 Task: Navigate through the streets of Jackson Hole to reach Grand Teton National Park.
Action: Mouse moved to (211, 61)
Screenshot: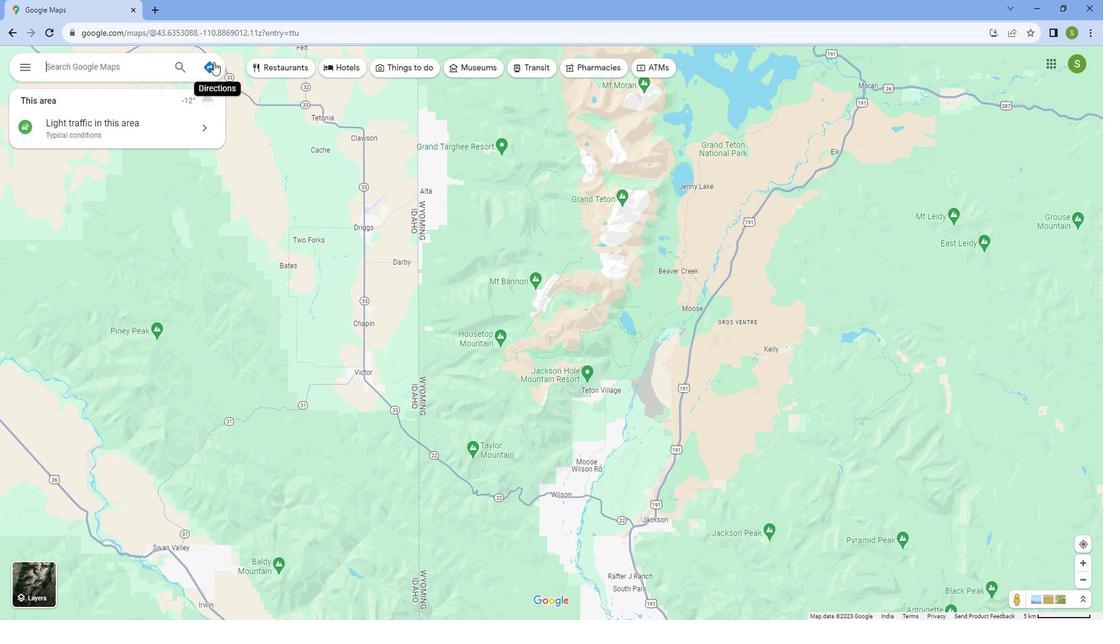 
Action: Mouse pressed left at (211, 61)
Screenshot: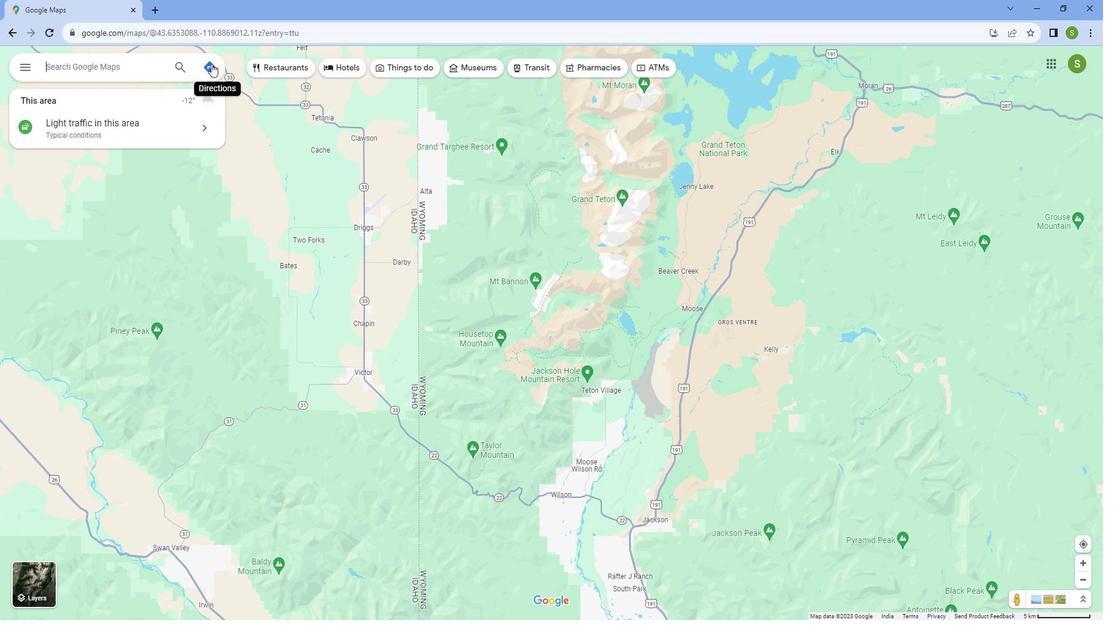 
Action: Mouse moved to (105, 89)
Screenshot: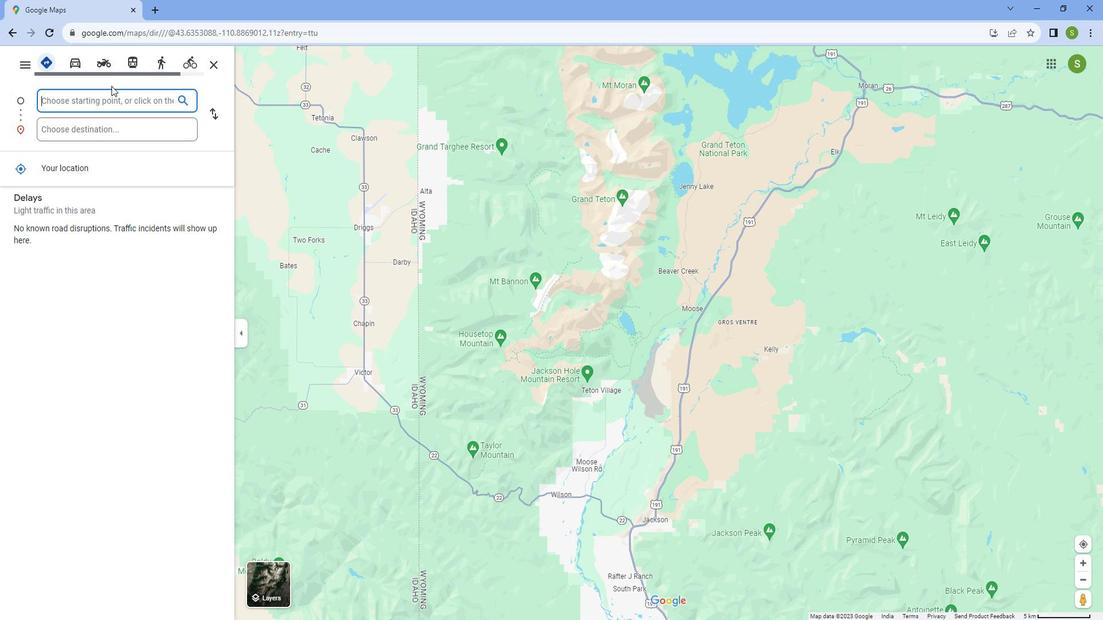 
Action: Mouse pressed left at (105, 89)
Screenshot: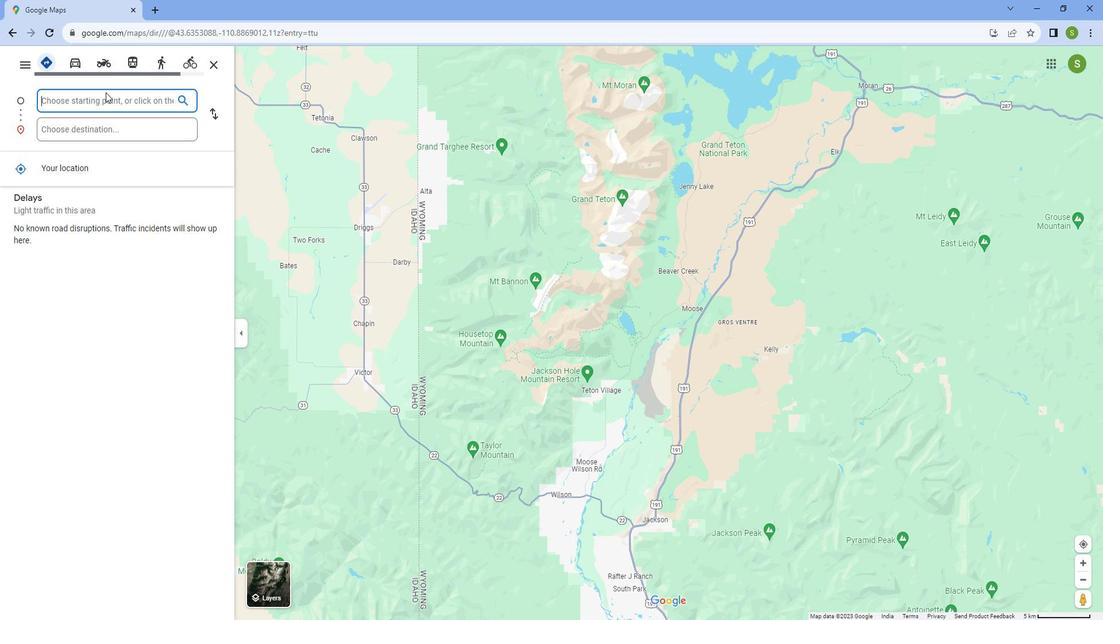 
Action: Mouse moved to (100, 90)
Screenshot: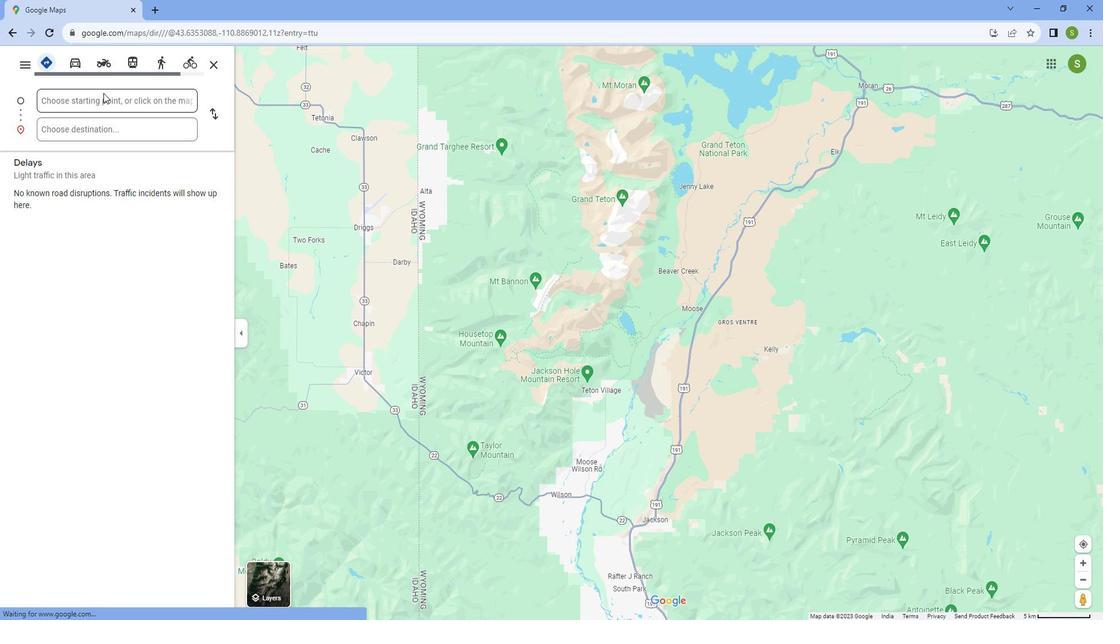 
Action: Key pressed <Key.caps_lock>J<Key.caps_lock>ackson<Key.space><Key.caps_lock>H<Key.caps_lock>ole
Screenshot: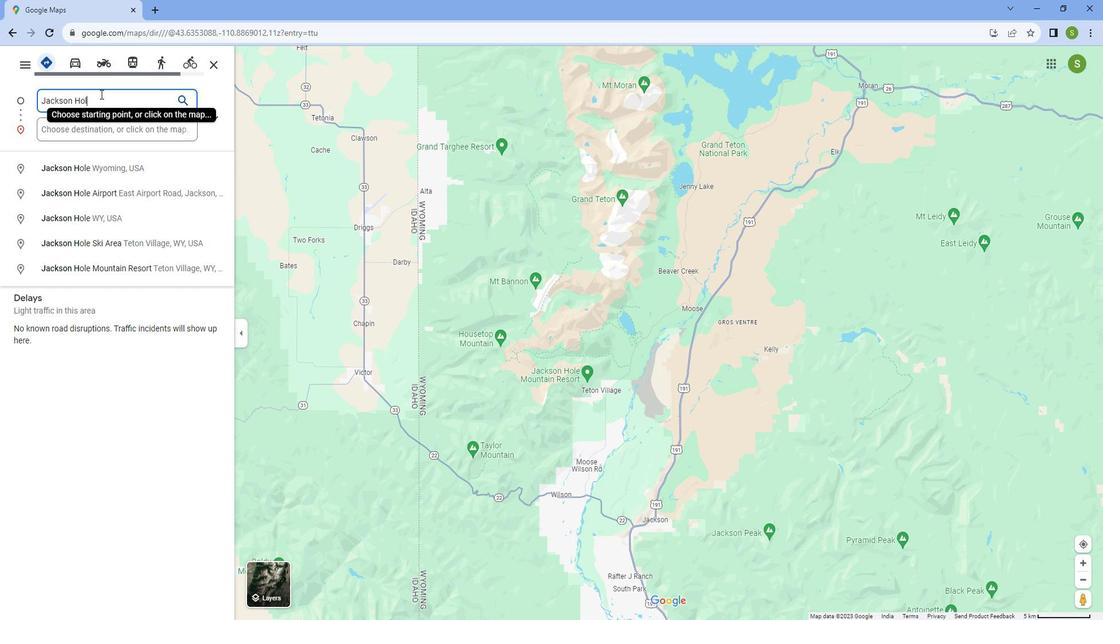 
Action: Mouse moved to (85, 159)
Screenshot: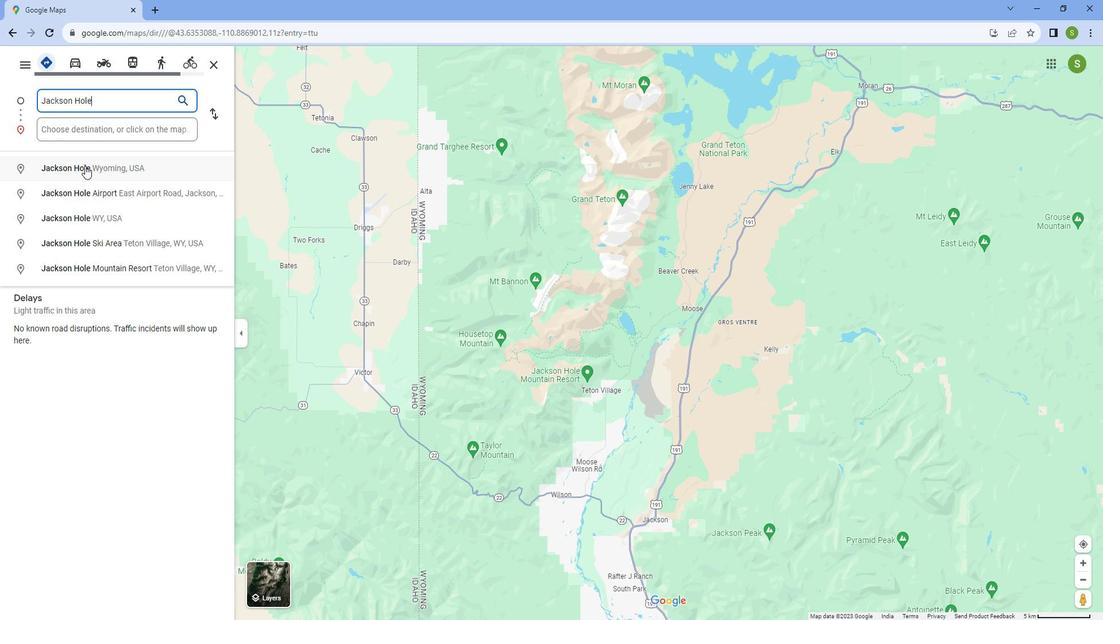 
Action: Mouse pressed left at (85, 159)
Screenshot: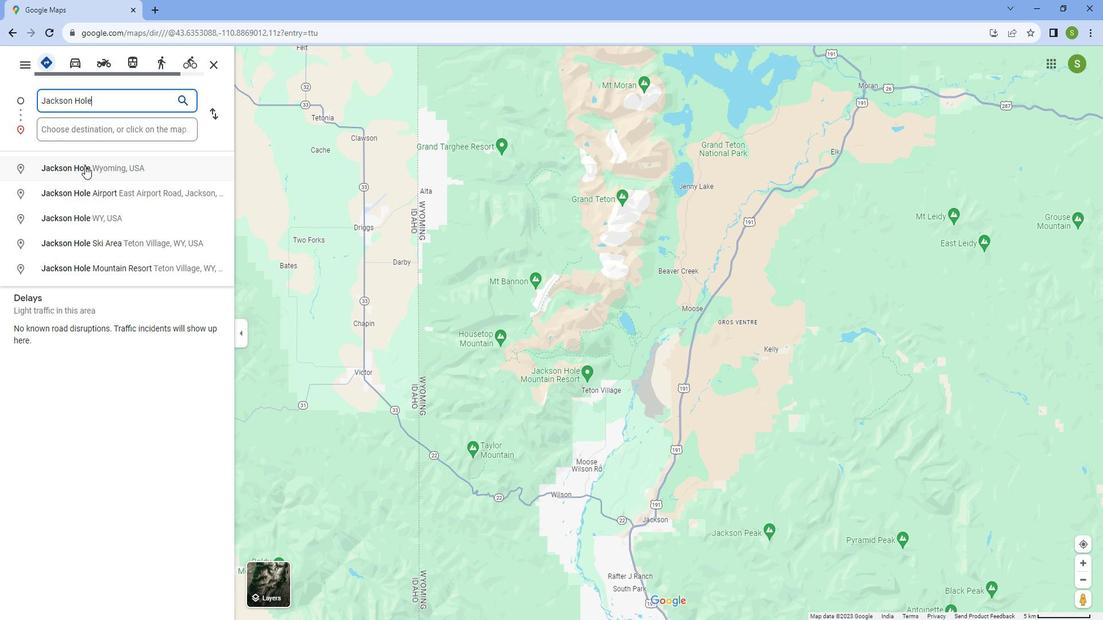 
Action: Mouse moved to (121, 129)
Screenshot: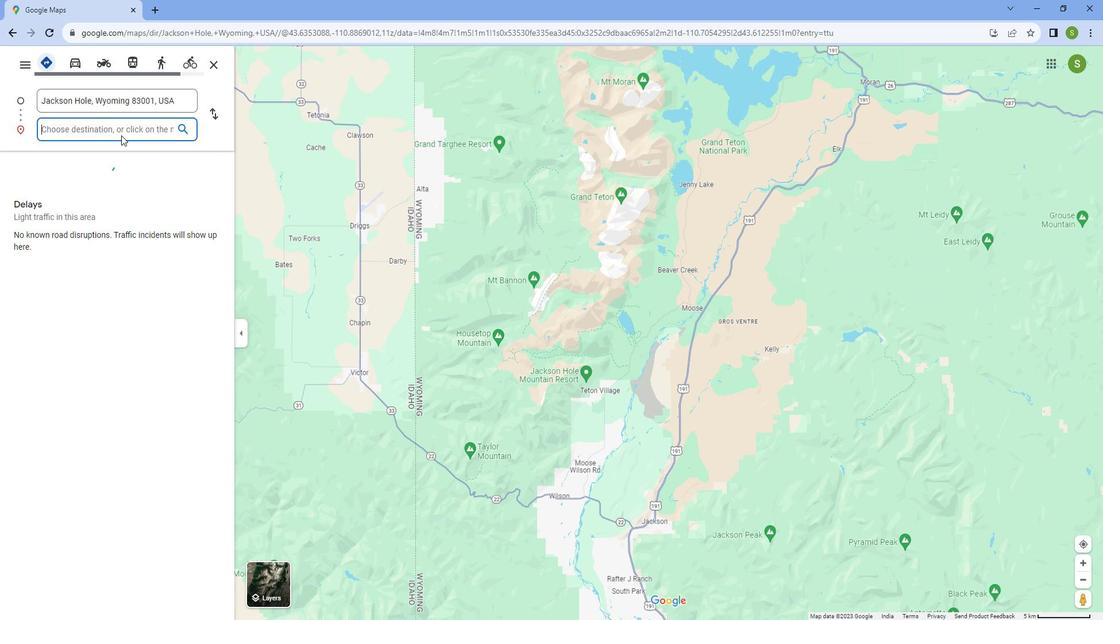
Action: Mouse pressed left at (121, 129)
Screenshot: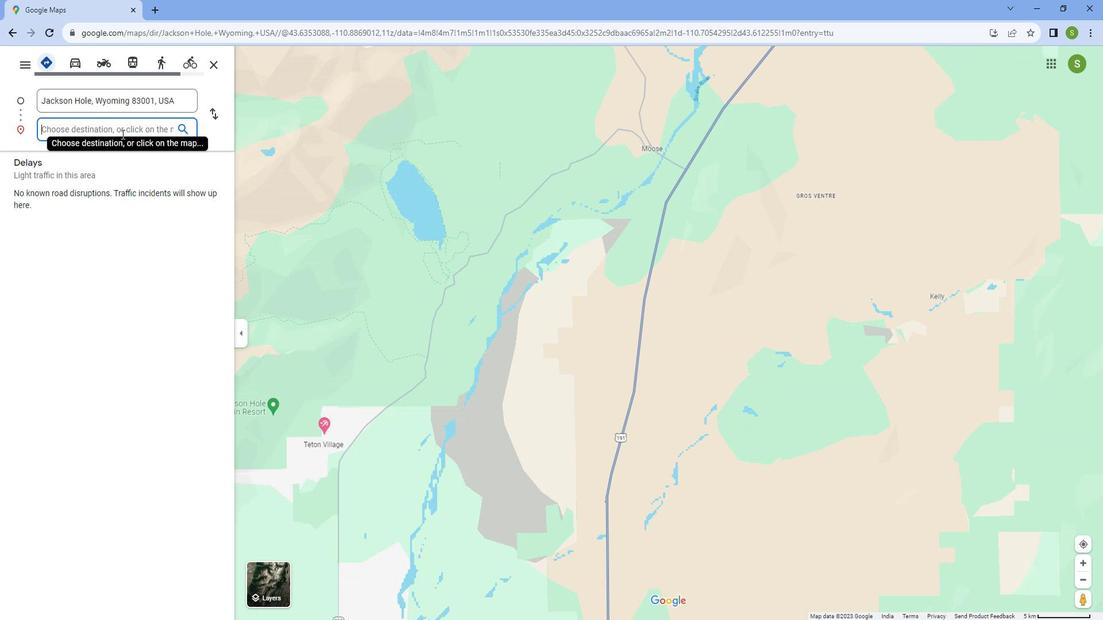 
Action: Key pressed <Key.caps_lock>G<Key.caps_lock>rand<Key.space><Key.caps_lock>T<Key.caps_lock>eton<Key.space><Key.caps_lock>N<Key.caps_lock>ational<Key.space><Key.caps_lock>P<Key.caps_lock>ark
Screenshot: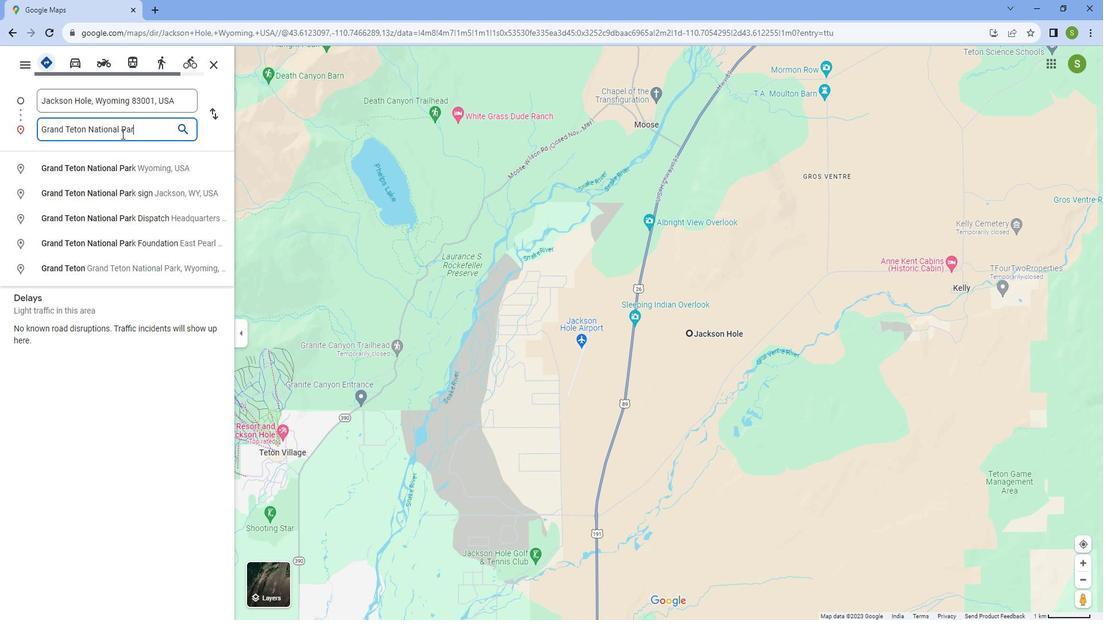 
Action: Mouse moved to (127, 161)
Screenshot: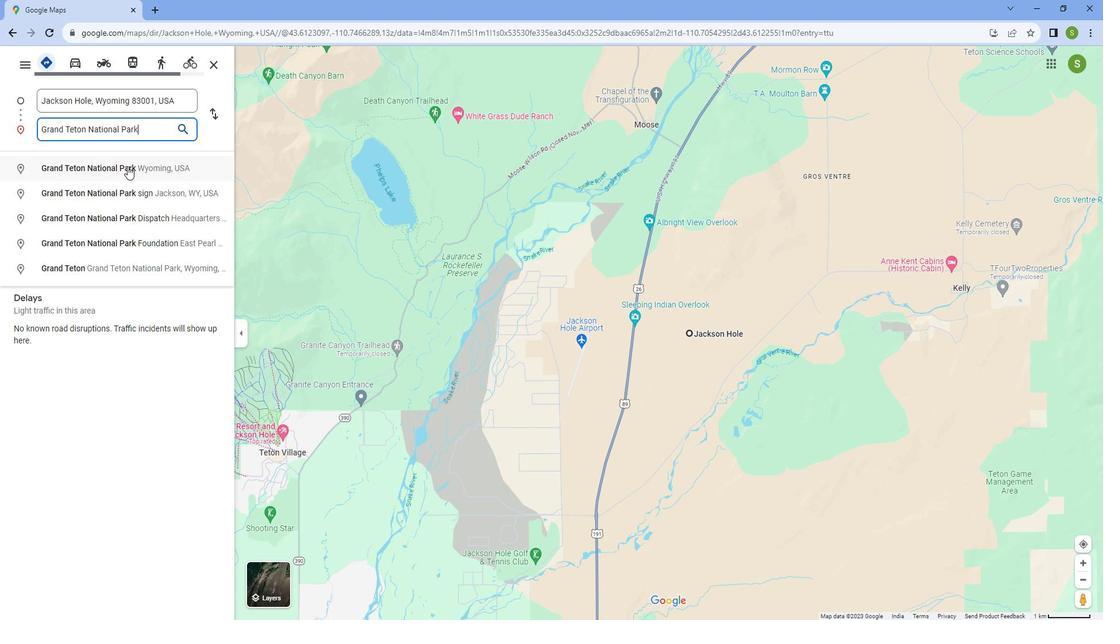 
Action: Mouse pressed left at (127, 161)
Screenshot: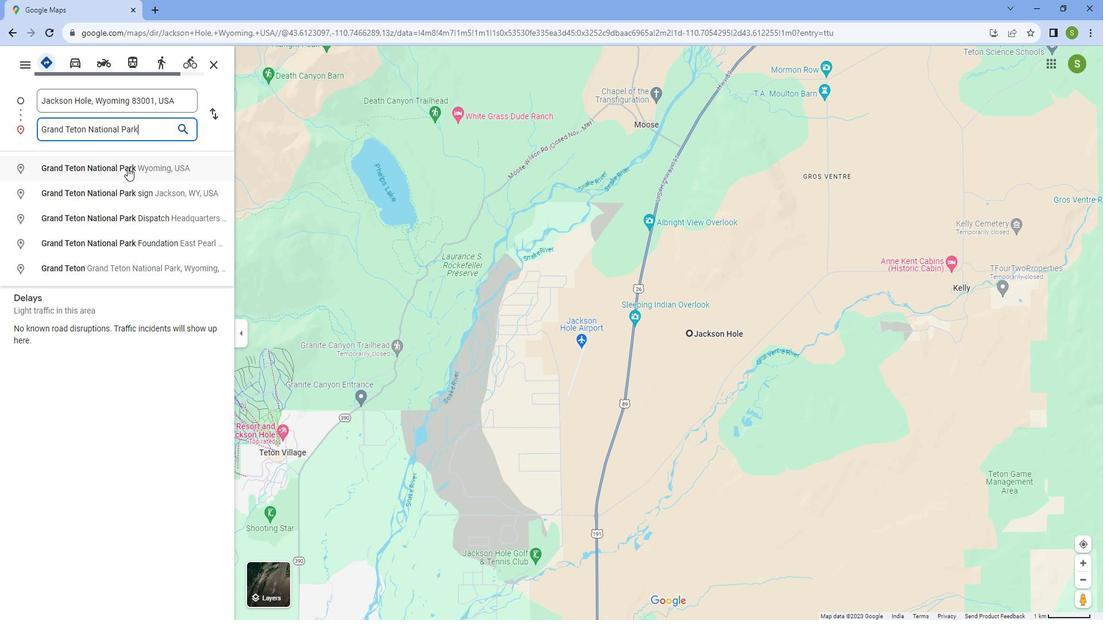 
Action: Mouse moved to (56, 298)
Screenshot: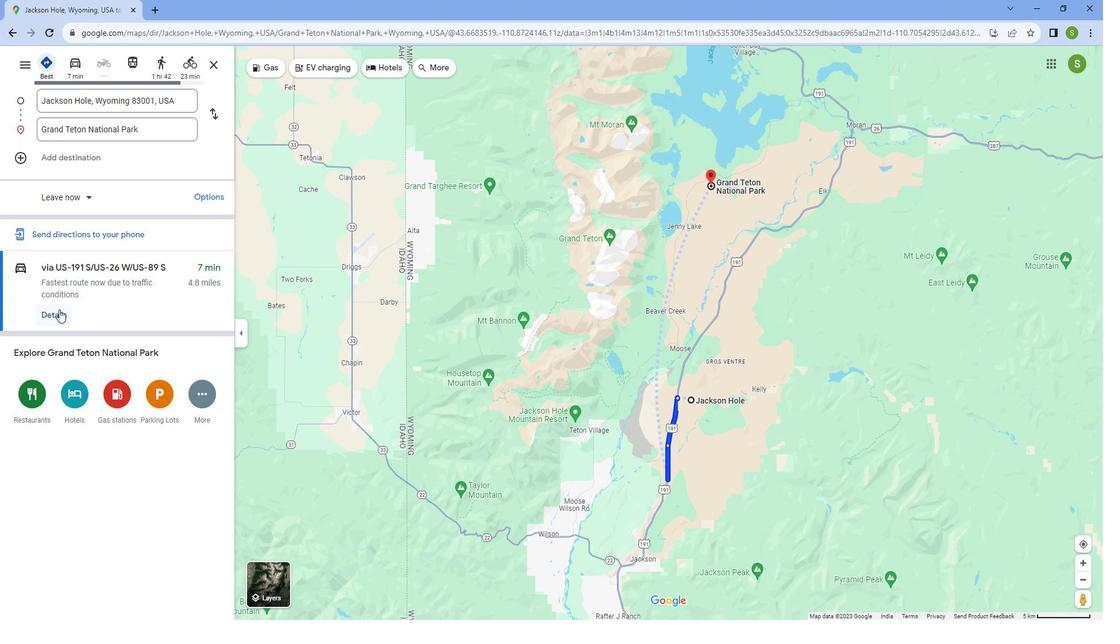 
Action: Mouse pressed left at (56, 298)
Screenshot: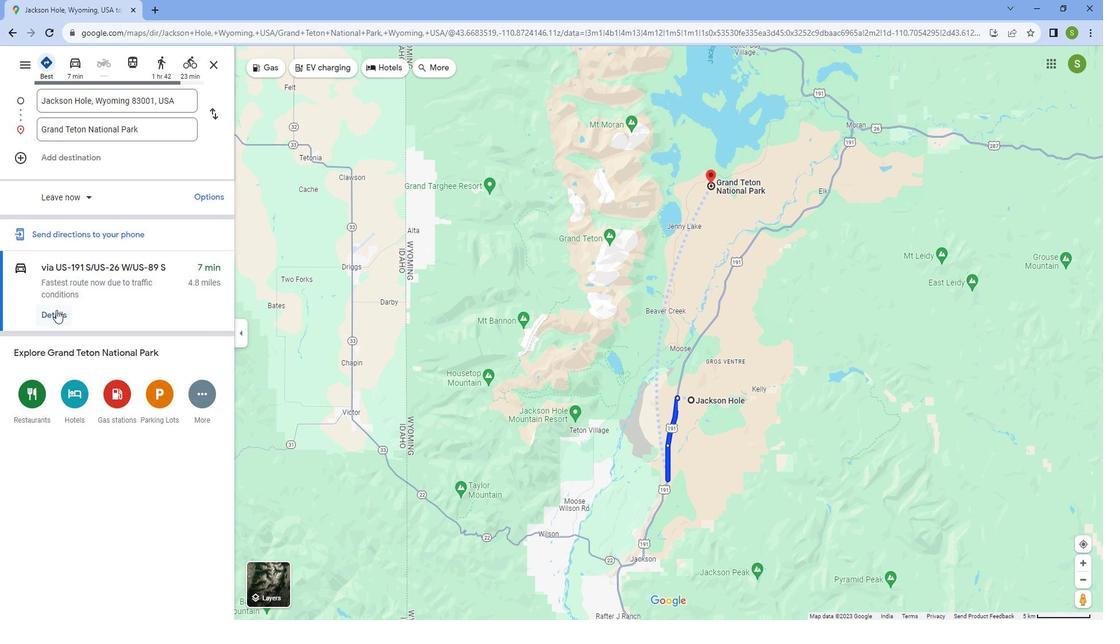 
Action: Mouse moved to (36, 130)
Screenshot: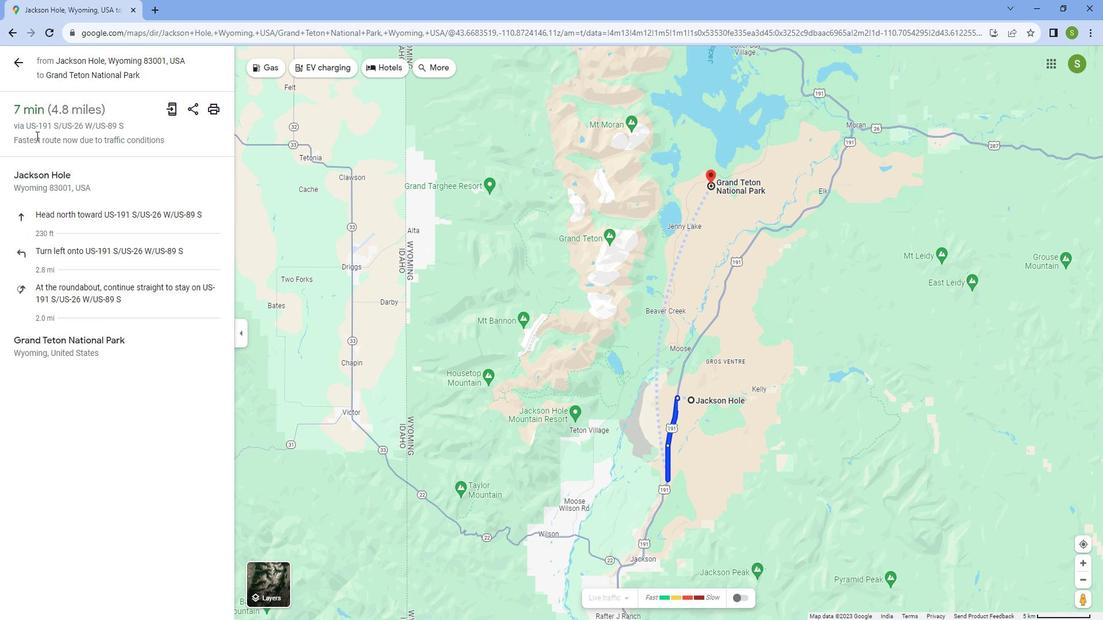 
Action: Mouse scrolled (36, 131) with delta (0, 0)
Screenshot: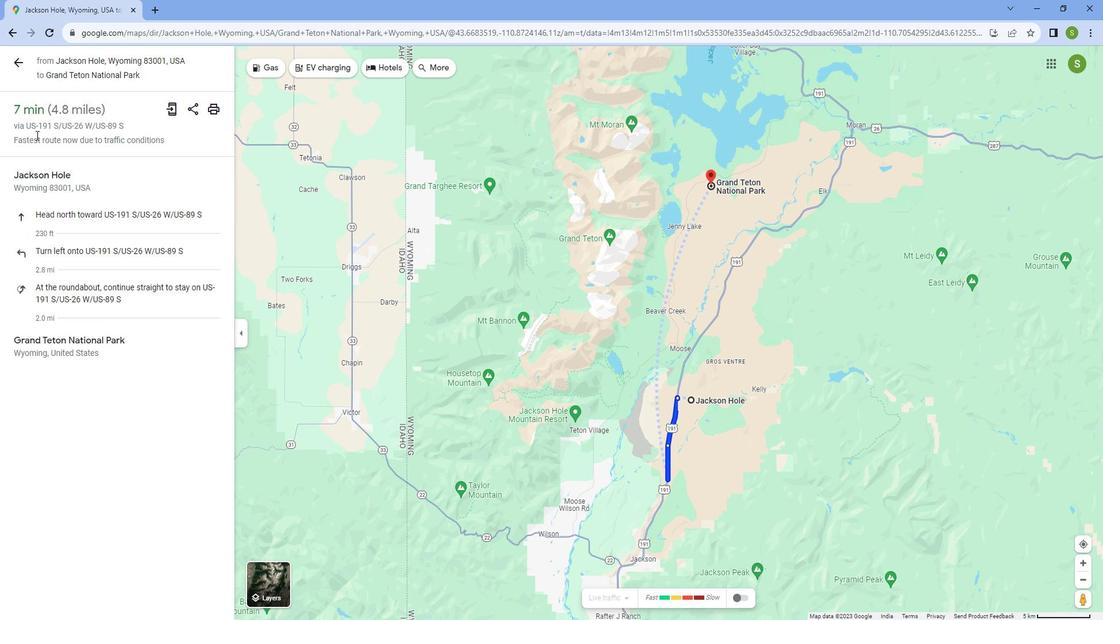
Action: Mouse scrolled (36, 131) with delta (0, 0)
Screenshot: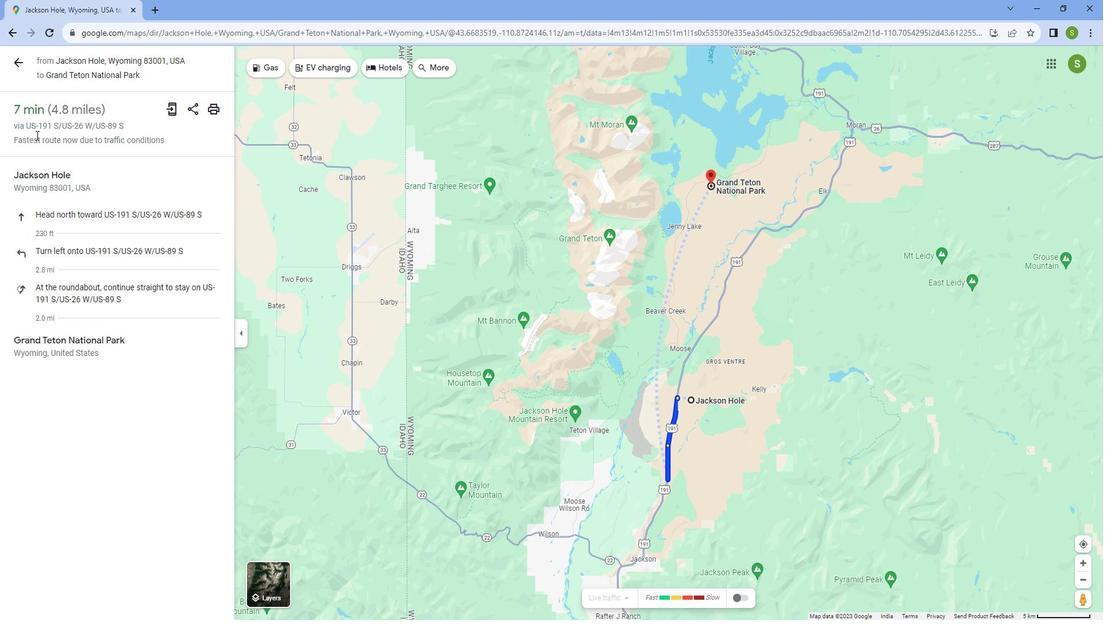 
Action: Mouse scrolled (36, 131) with delta (0, 0)
Screenshot: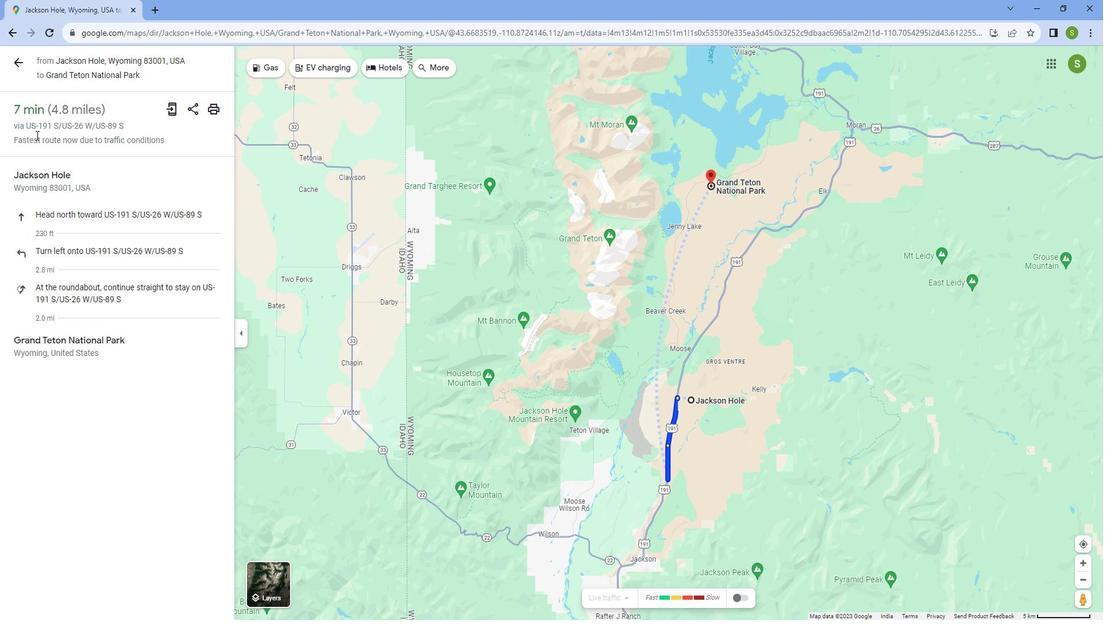 
Action: Mouse scrolled (36, 129) with delta (0, 0)
Screenshot: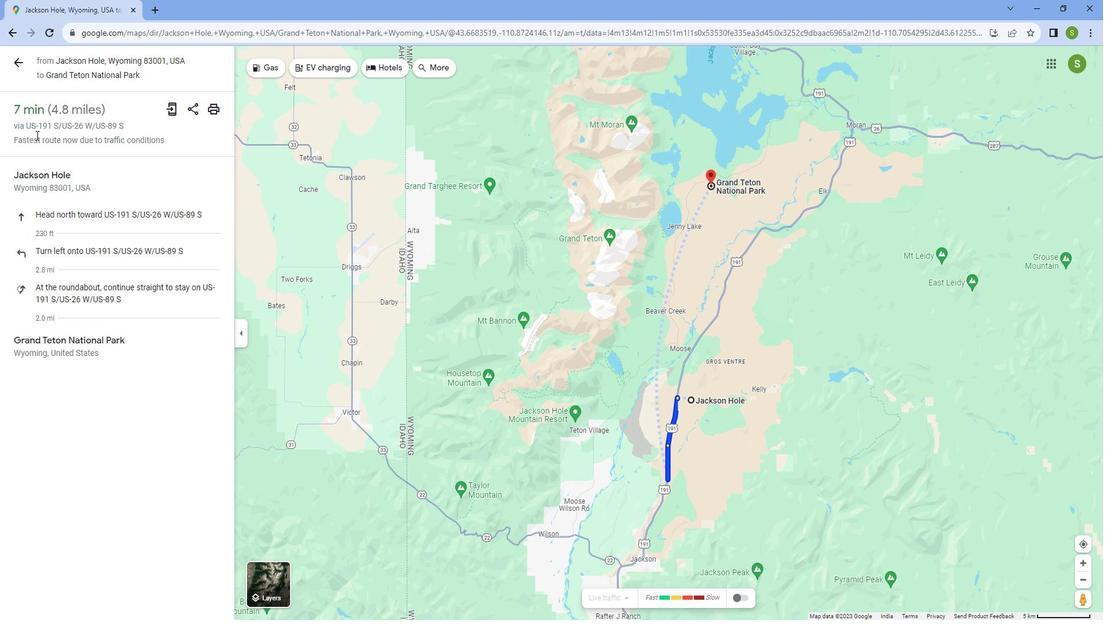 
Action: Mouse scrolled (36, 129) with delta (0, 0)
Screenshot: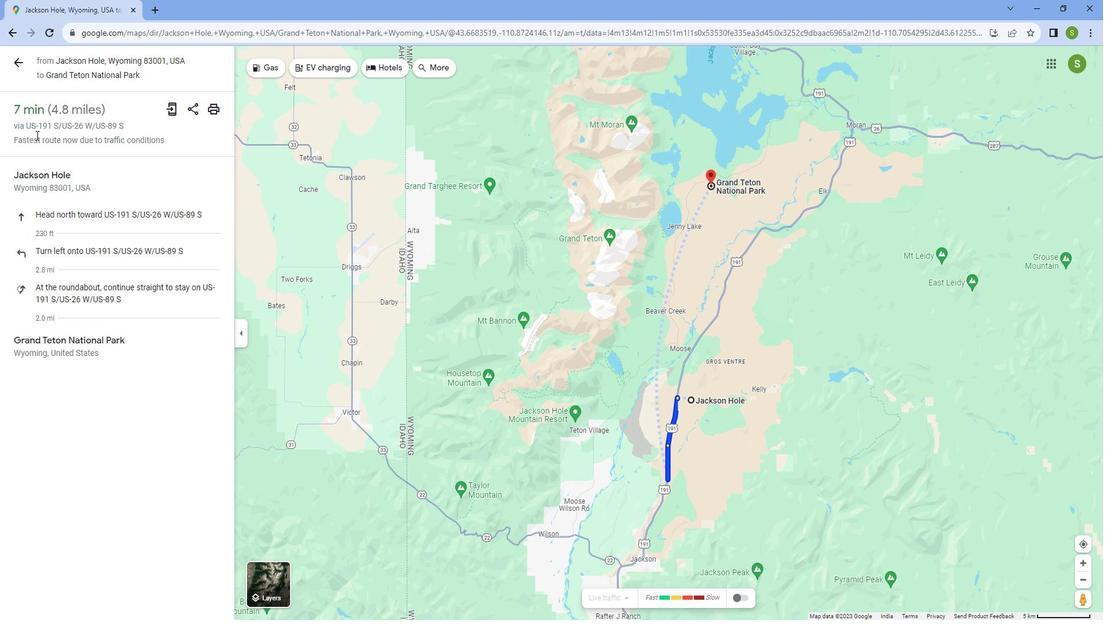 
Action: Mouse scrolled (36, 129) with delta (0, 0)
Screenshot: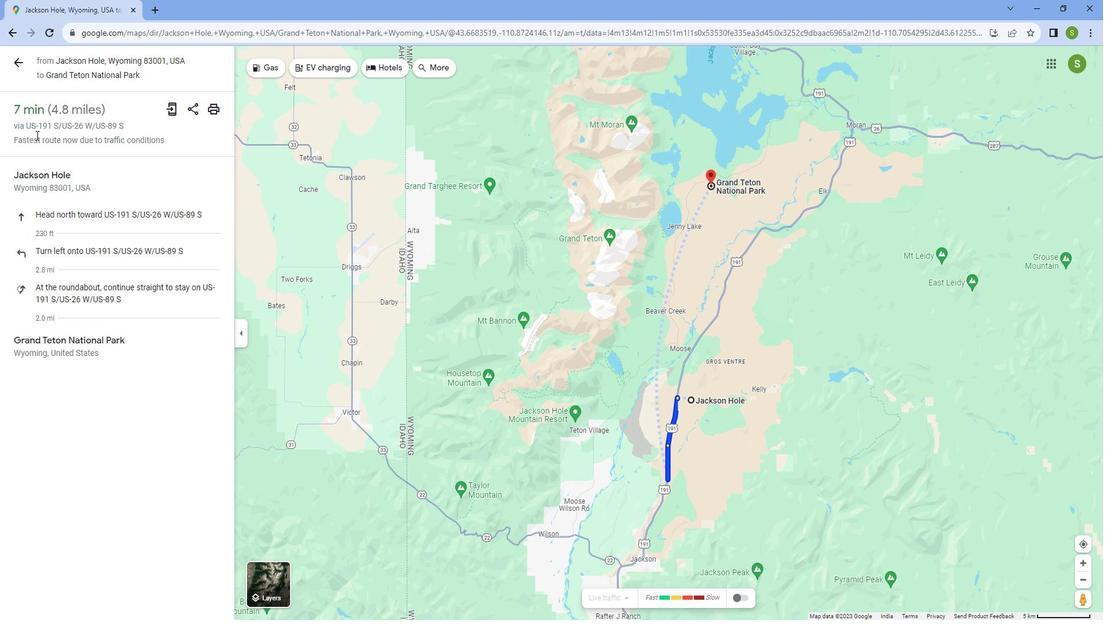 
Action: Mouse moved to (707, 484)
Screenshot: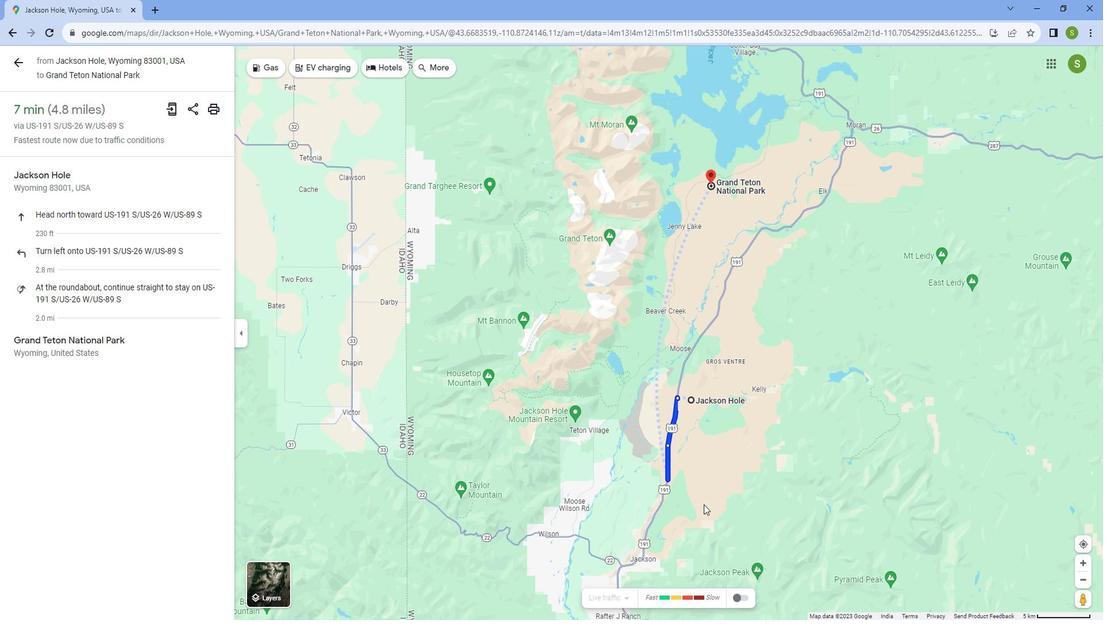 
Action: Mouse scrolled (707, 485) with delta (0, 0)
Screenshot: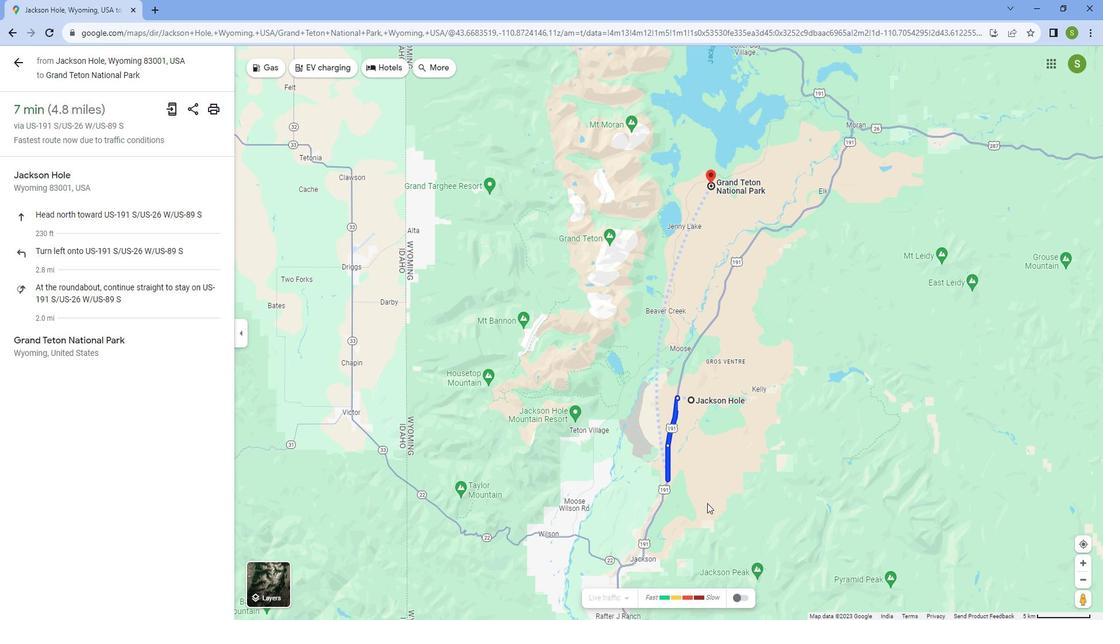 
Action: Mouse scrolled (707, 485) with delta (0, 0)
Screenshot: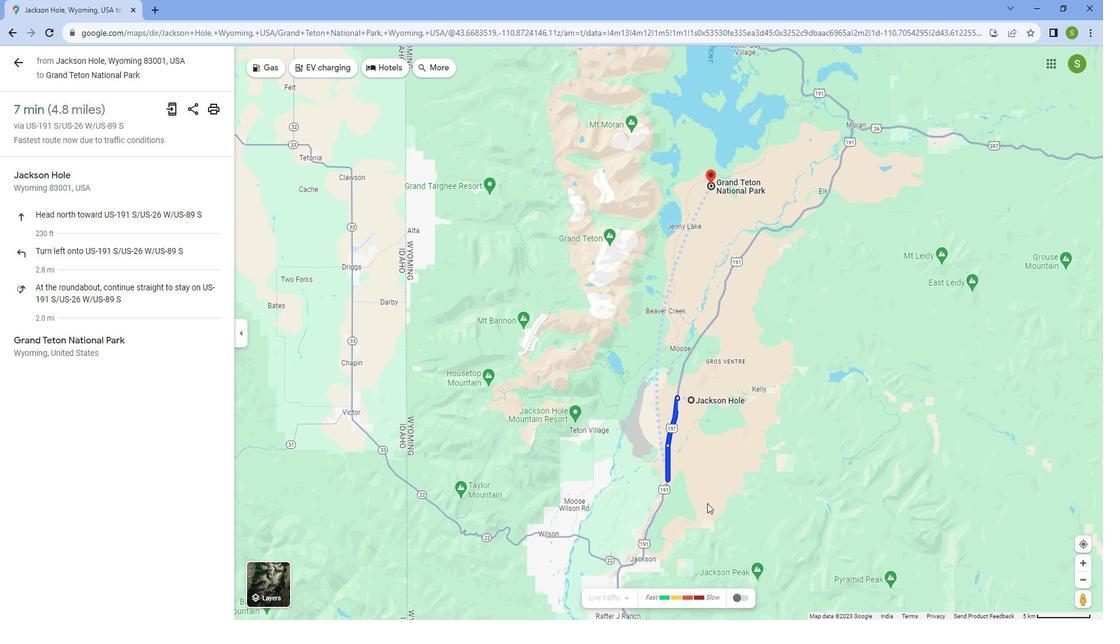 
Action: Mouse scrolled (707, 485) with delta (0, 0)
Screenshot: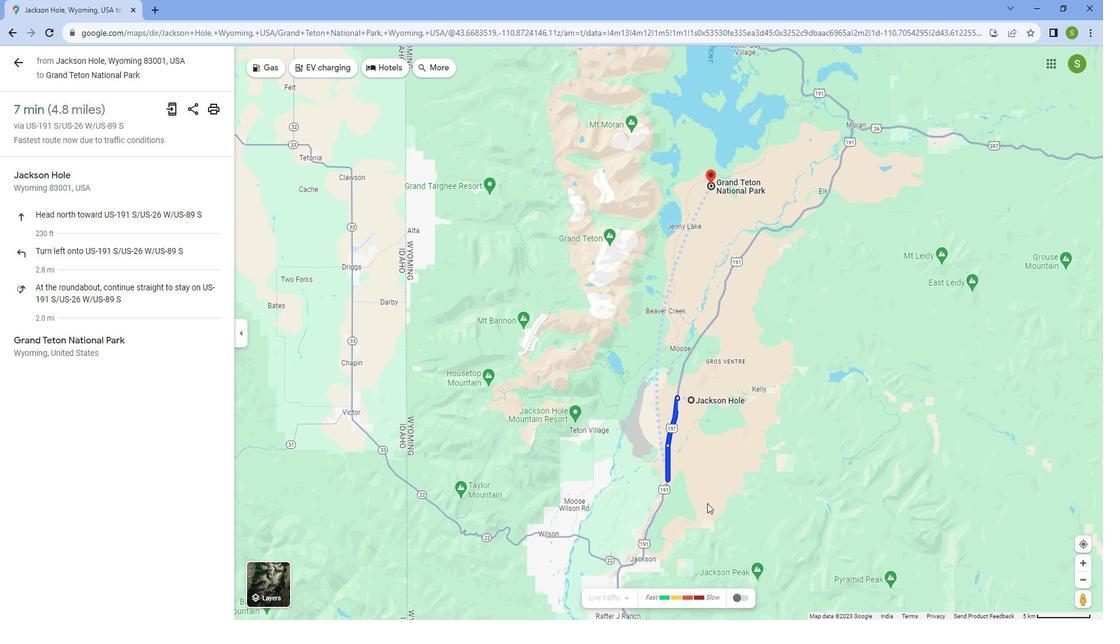
Action: Mouse scrolled (707, 485) with delta (0, 0)
Screenshot: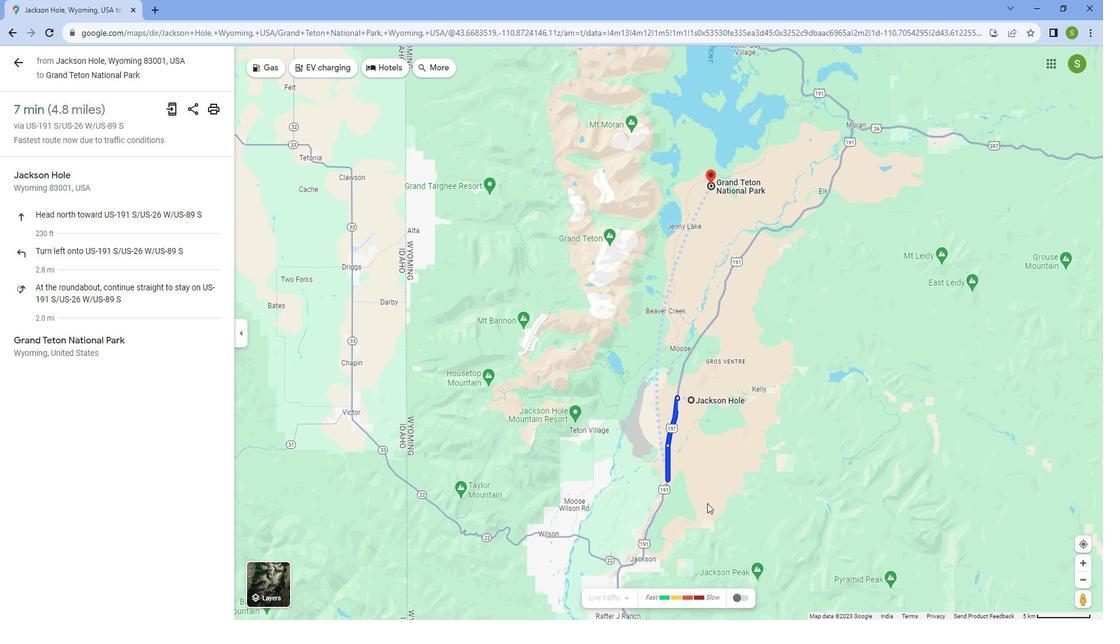 
Action: Mouse scrolled (707, 485) with delta (0, 0)
Screenshot: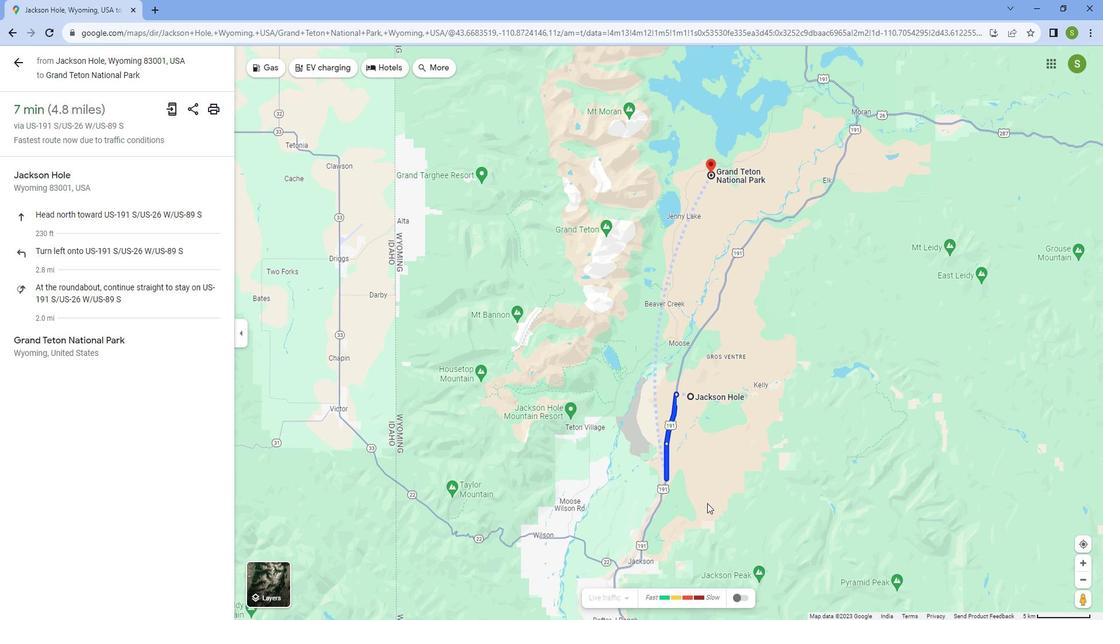 
Action: Mouse moved to (606, 451)
Screenshot: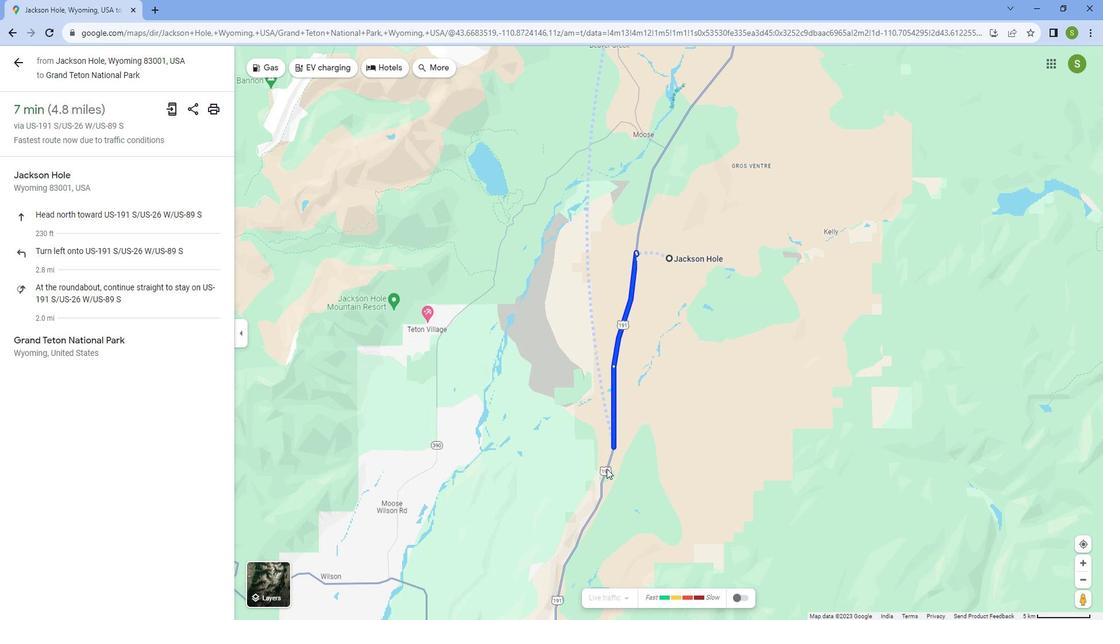 
Action: Mouse scrolled (606, 452) with delta (0, 0)
Screenshot: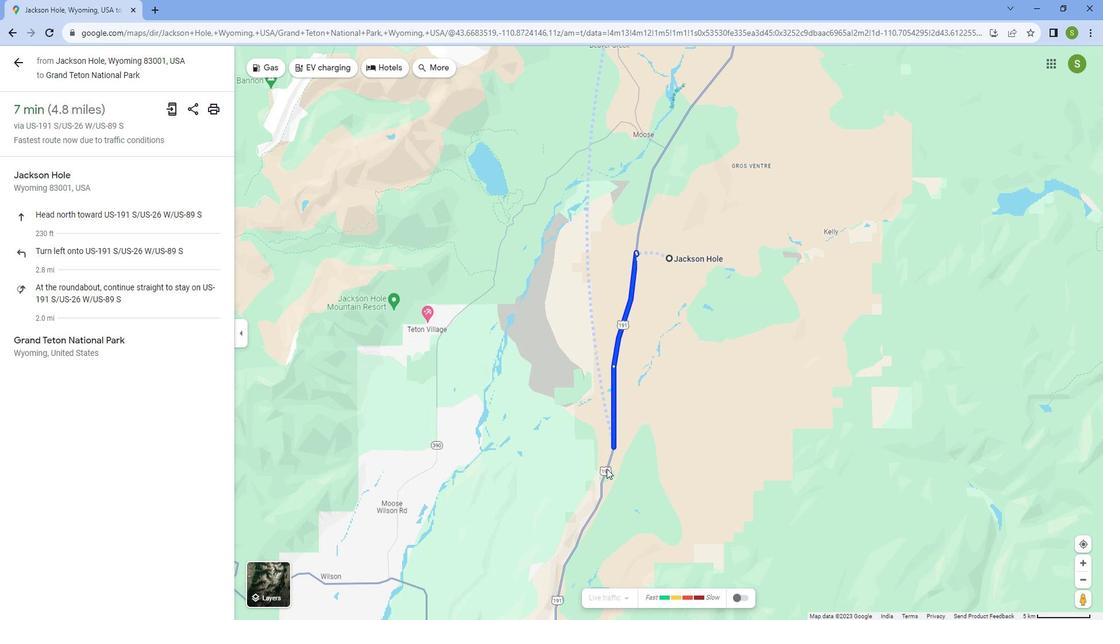 
Action: Mouse scrolled (606, 452) with delta (0, 0)
Screenshot: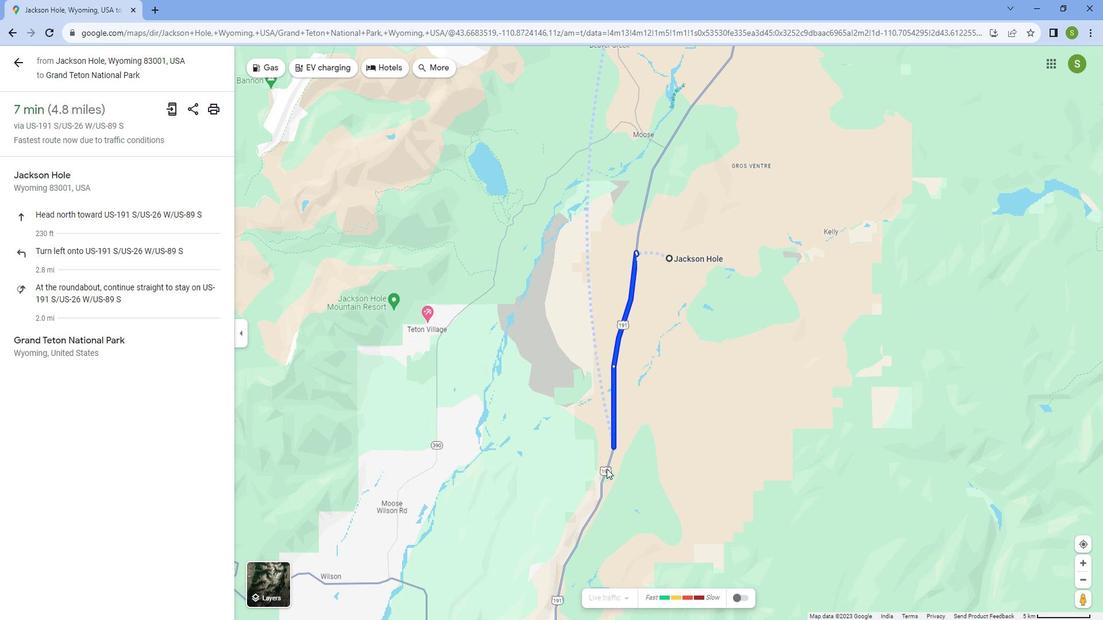 
Action: Mouse scrolled (606, 452) with delta (0, 0)
Screenshot: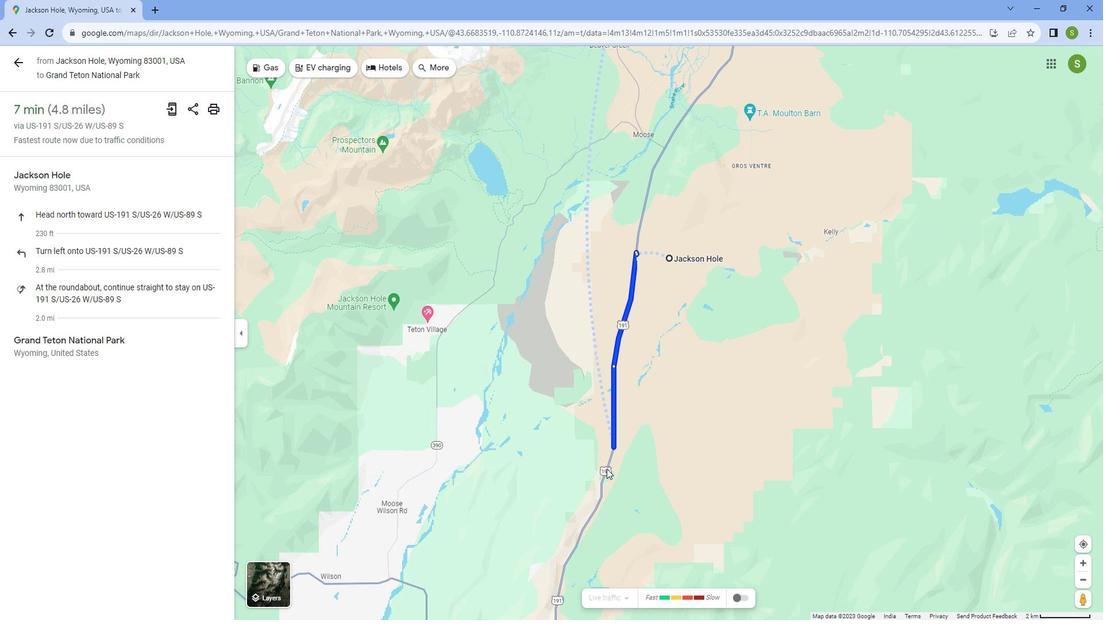 
Action: Mouse scrolled (606, 452) with delta (0, 0)
Screenshot: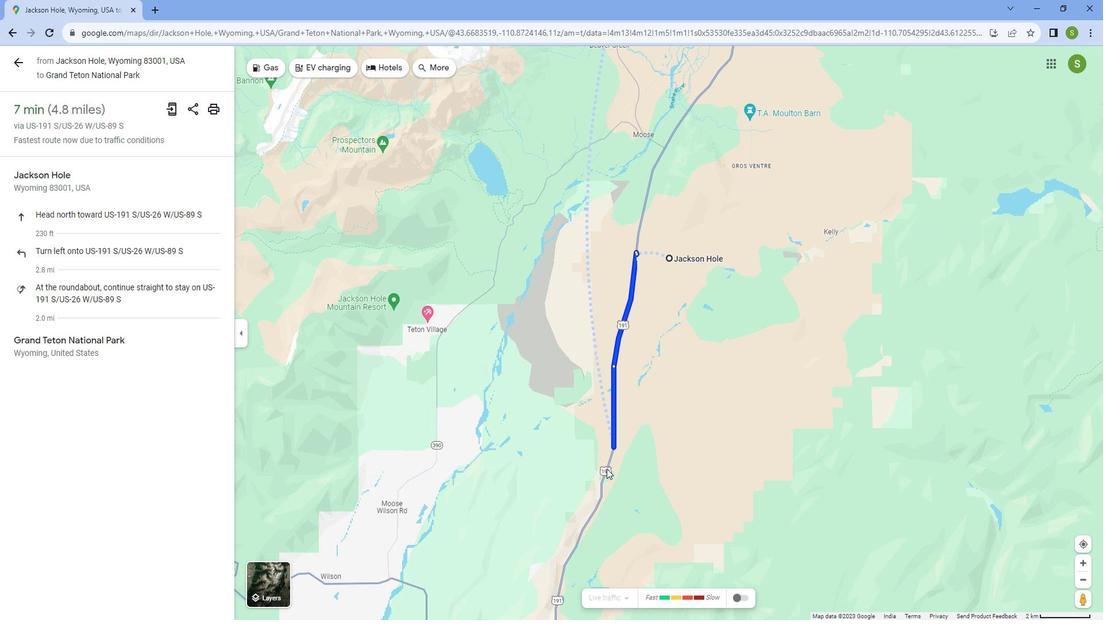 
Action: Mouse scrolled (606, 452) with delta (0, 0)
Screenshot: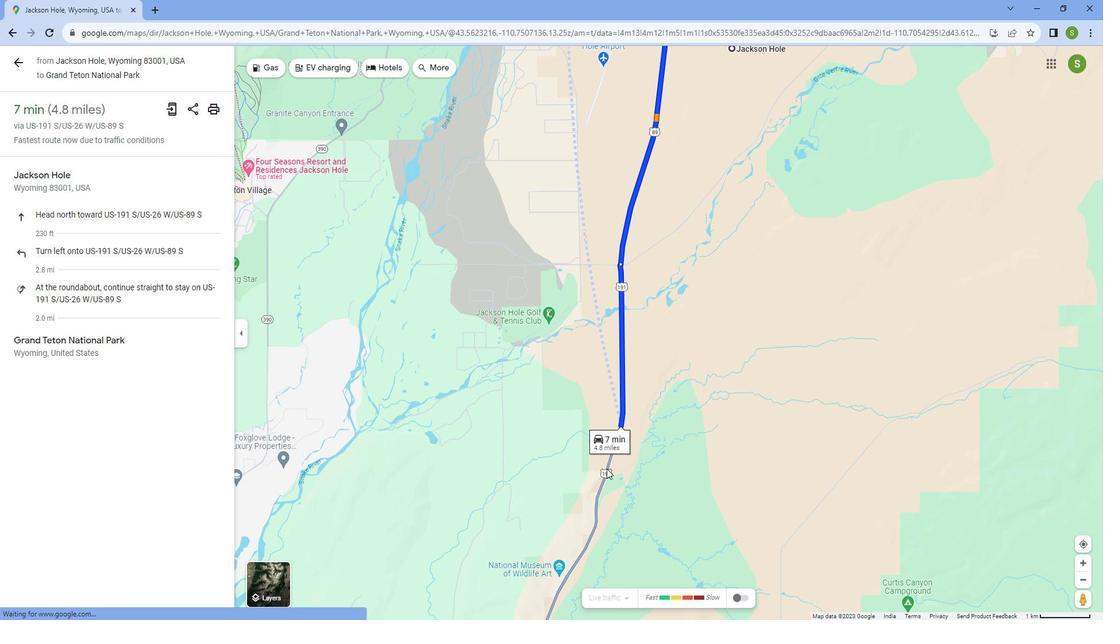 
Action: Mouse scrolled (606, 451) with delta (0, 0)
Screenshot: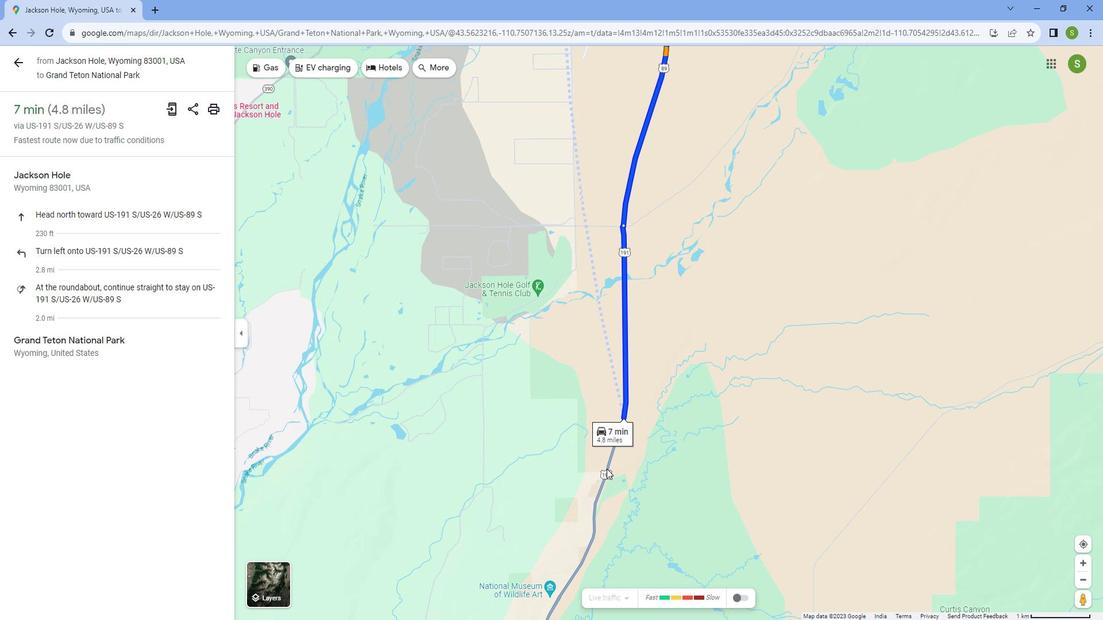
Action: Mouse scrolled (606, 451) with delta (0, 0)
Screenshot: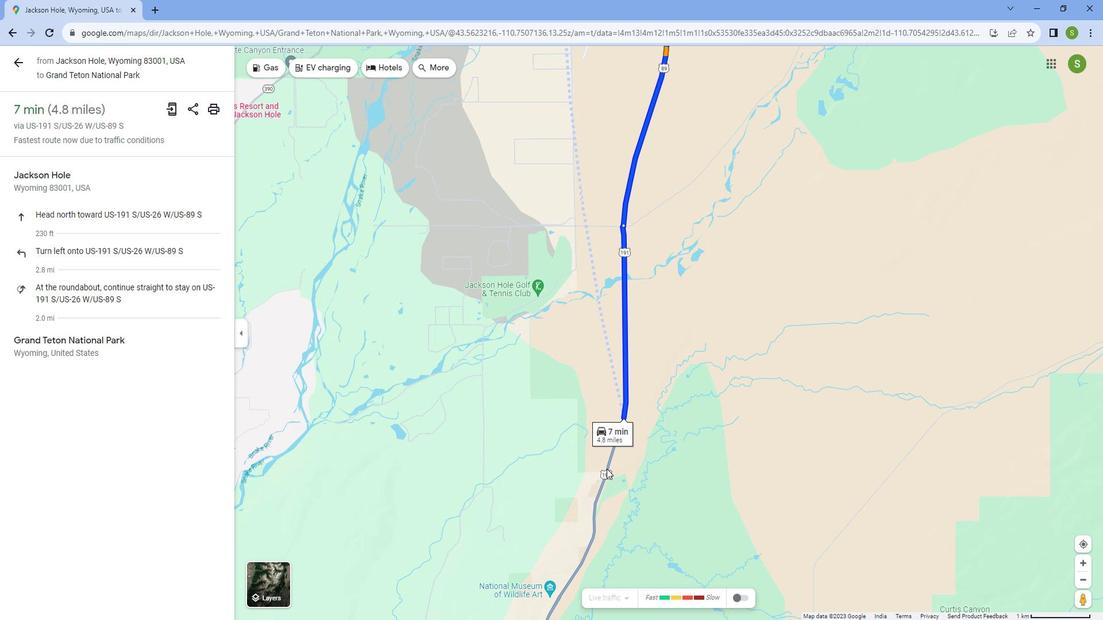 
Action: Mouse scrolled (606, 451) with delta (0, 0)
Screenshot: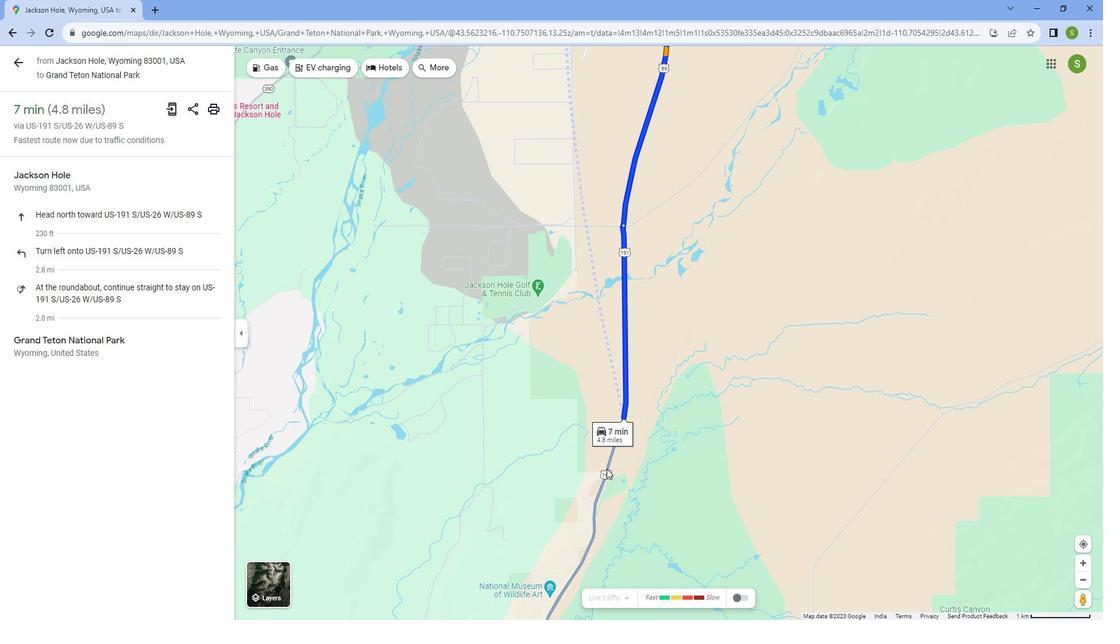 
Action: Mouse scrolled (606, 451) with delta (0, 0)
Screenshot: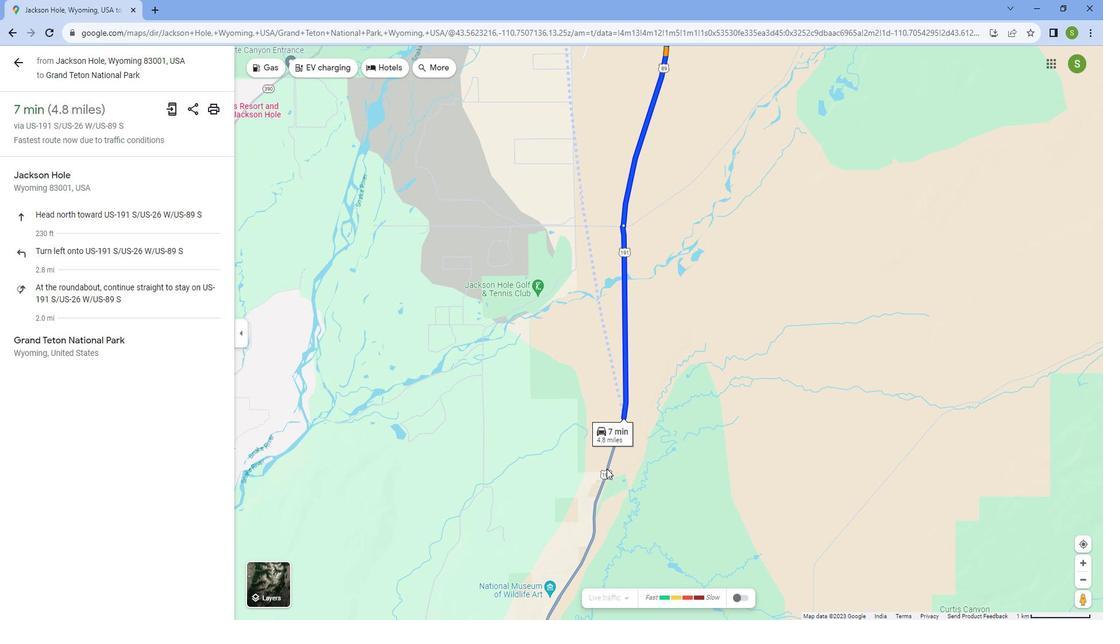 
Action: Mouse scrolled (606, 451) with delta (0, 0)
Screenshot: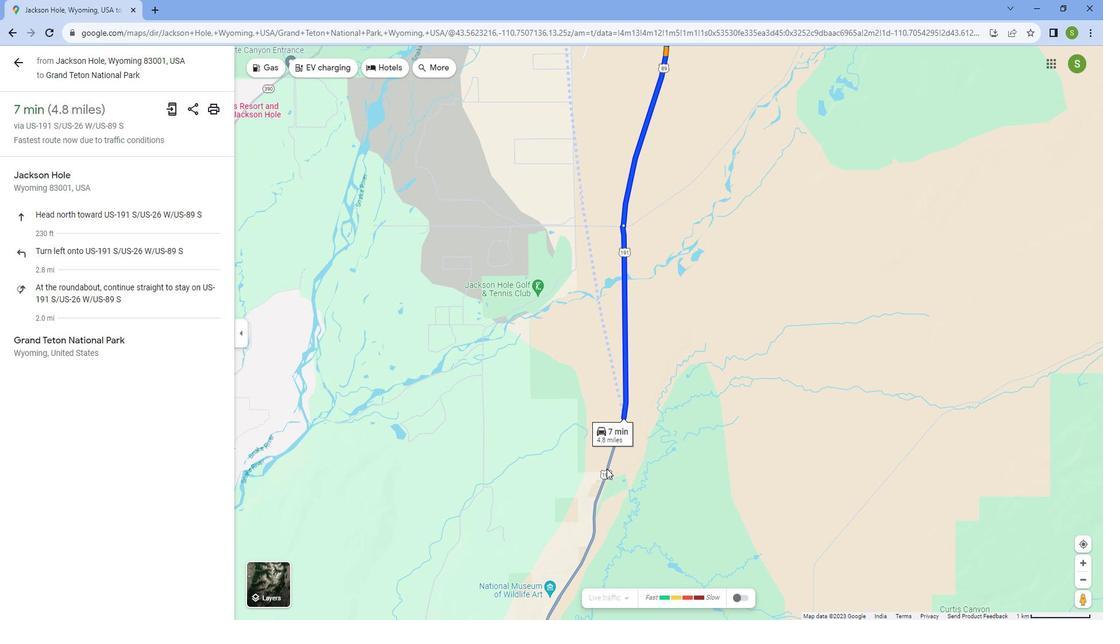 
Action: Mouse scrolled (606, 451) with delta (0, 0)
Screenshot: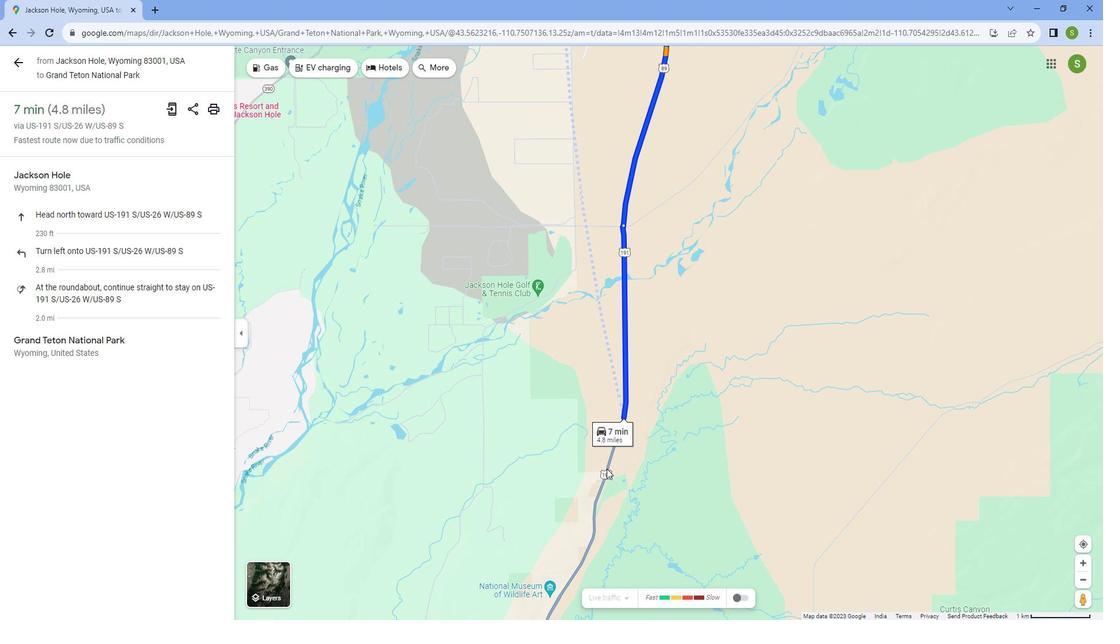 
Action: Mouse moved to (652, 166)
Screenshot: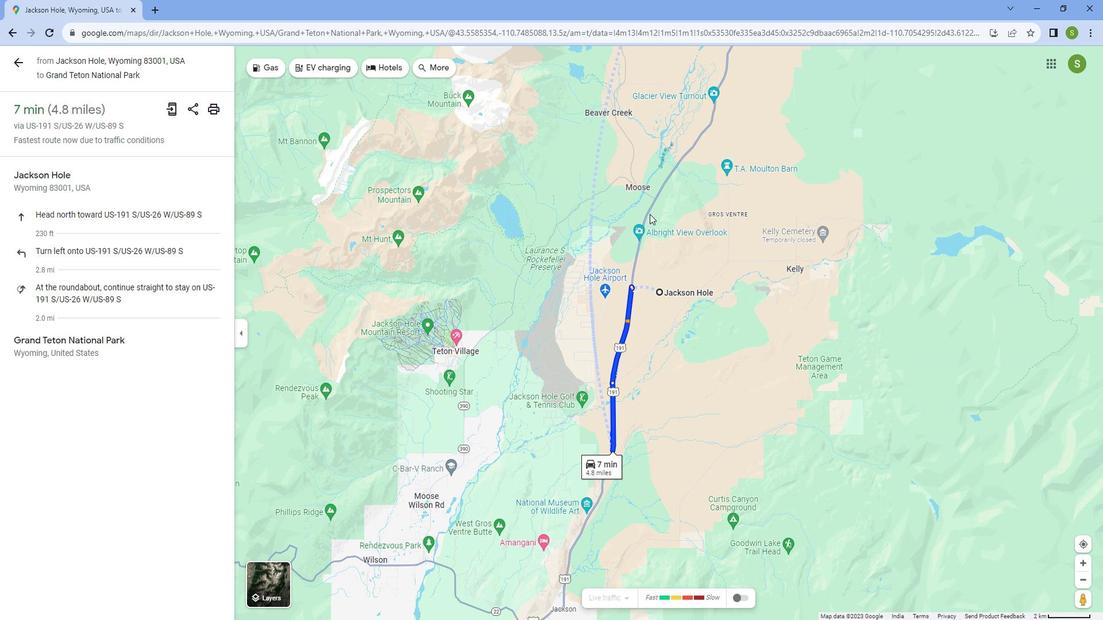 
Action: Mouse scrolled (652, 167) with delta (0, 0)
Screenshot: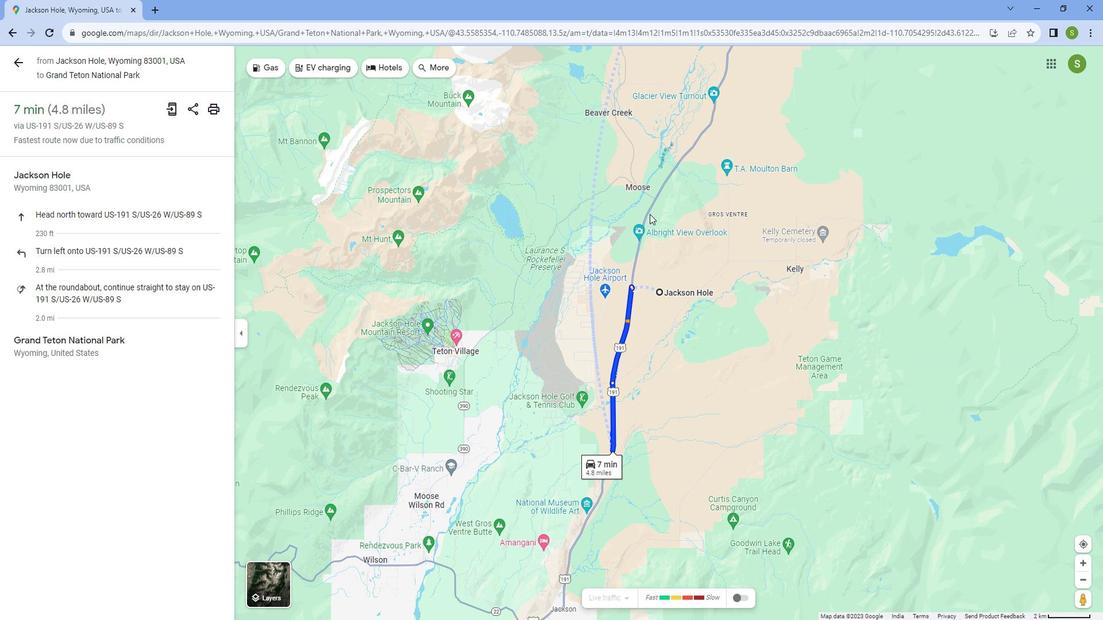 
Action: Mouse moved to (652, 165)
Screenshot: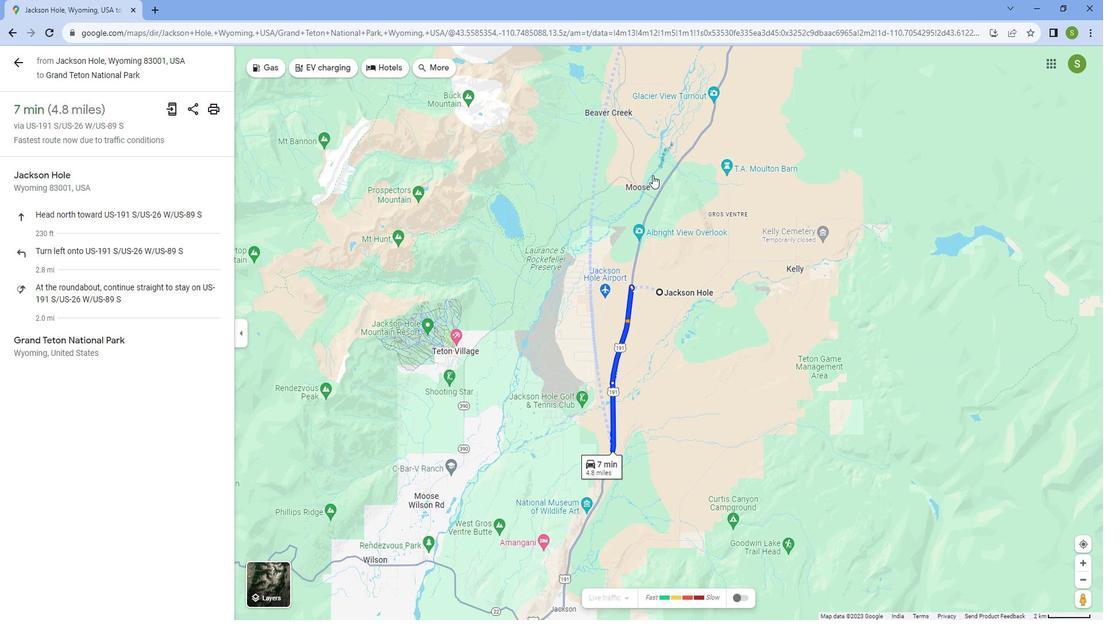 
Action: Mouse scrolled (652, 166) with delta (0, 0)
Screenshot: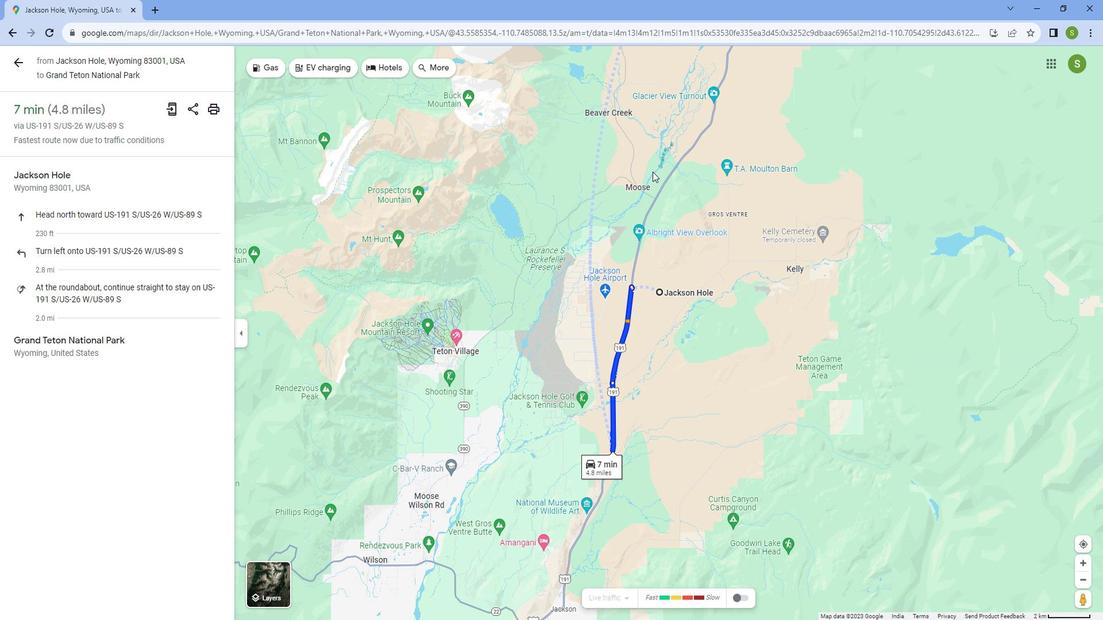 
Action: Mouse scrolled (652, 166) with delta (0, 0)
Screenshot: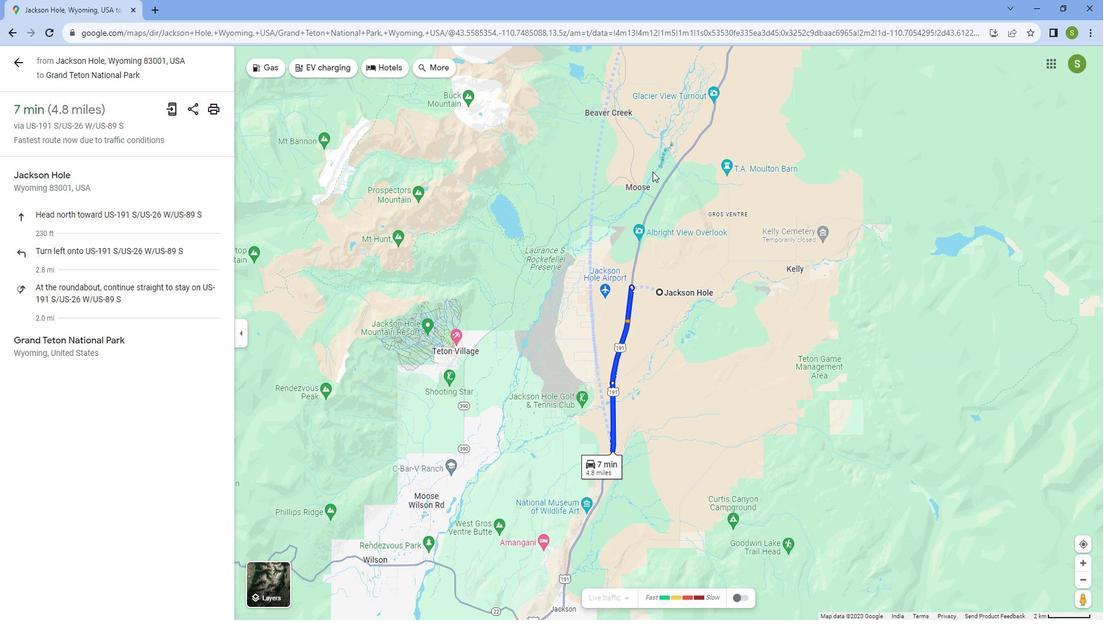 
Action: Mouse scrolled (652, 166) with delta (0, 0)
Screenshot: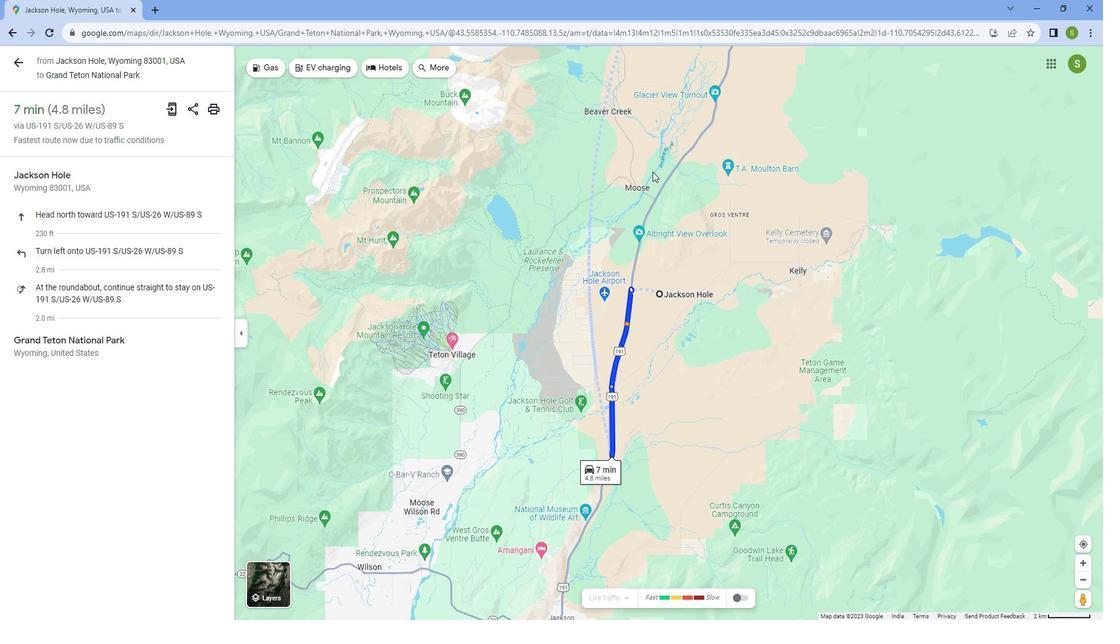 
Action: Mouse moved to (652, 165)
Screenshot: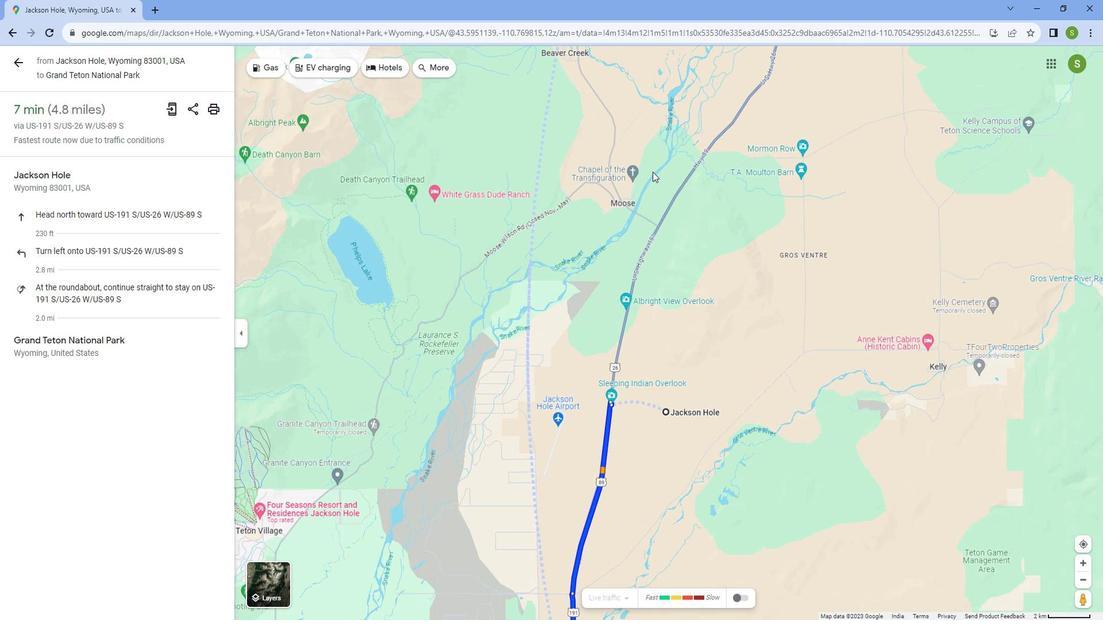 
Action: Mouse scrolled (652, 164) with delta (0, 0)
Screenshot: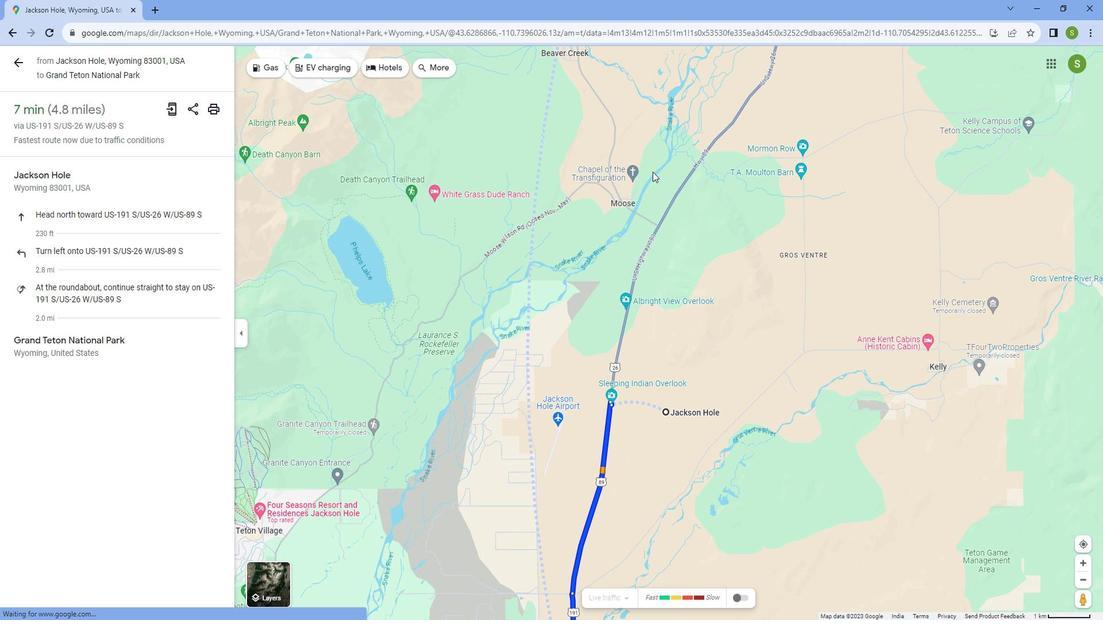 
Action: Mouse scrolled (652, 164) with delta (0, 0)
Screenshot: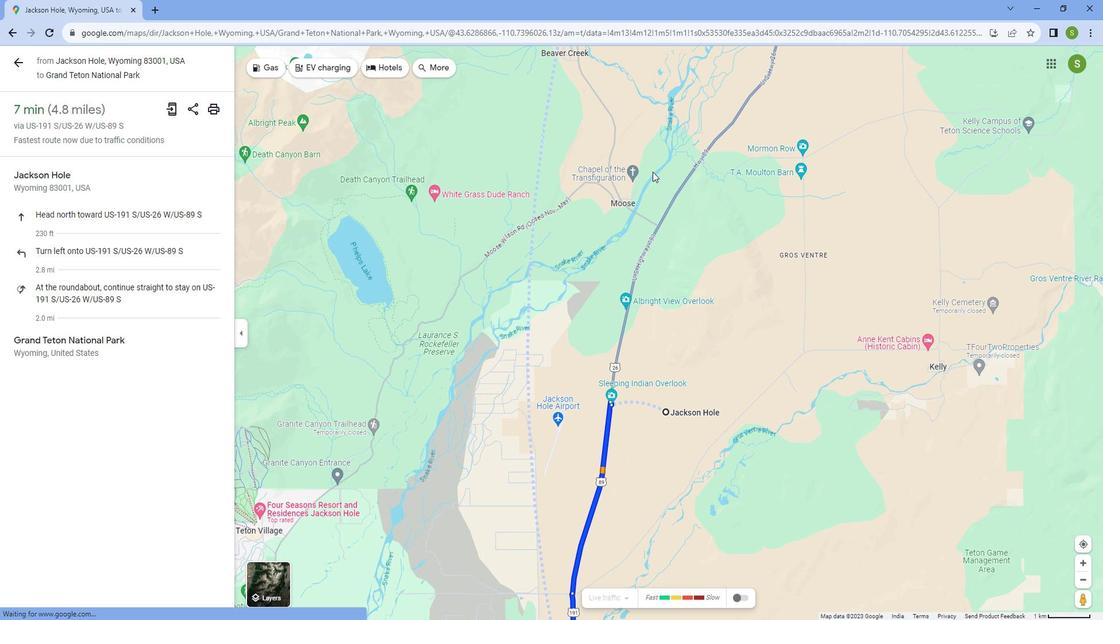 
Action: Mouse scrolled (652, 164) with delta (0, 0)
Screenshot: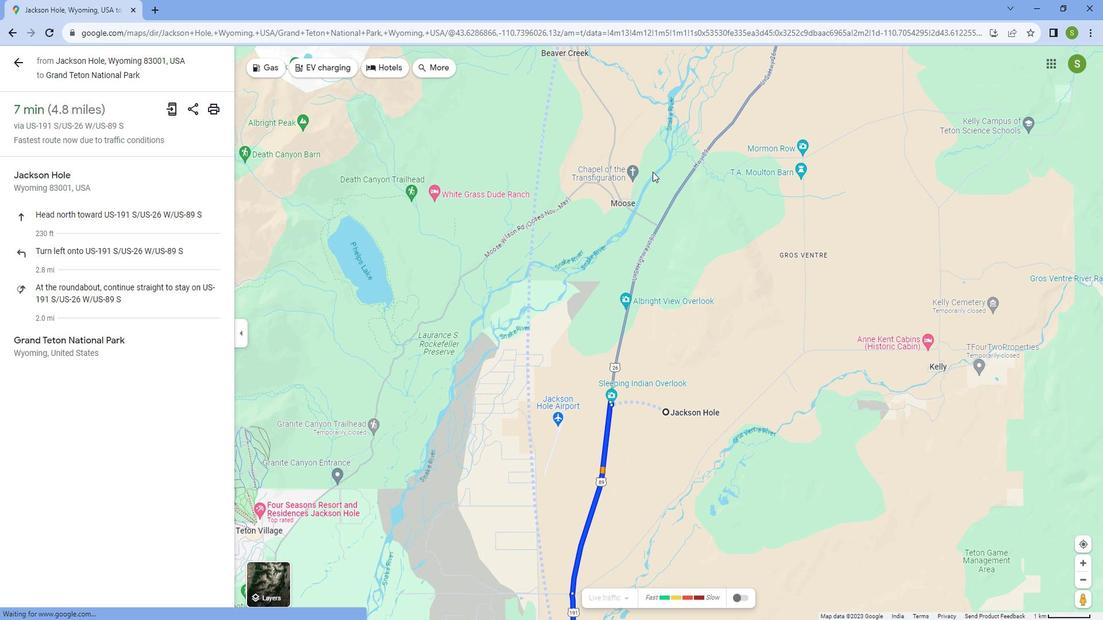 
Action: Mouse scrolled (652, 164) with delta (0, 0)
Screenshot: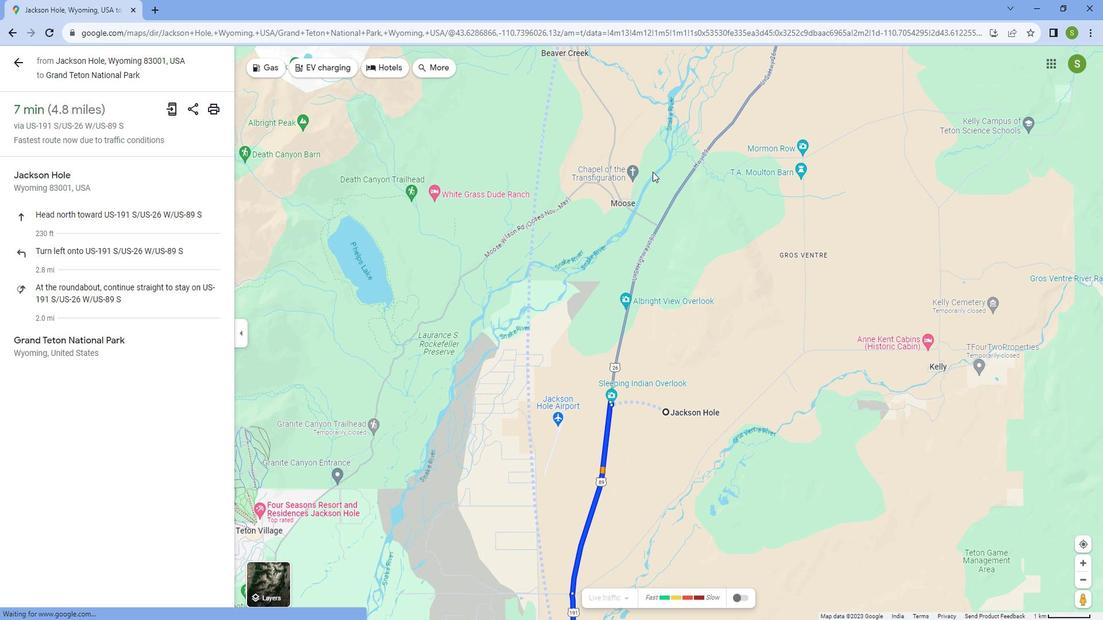
Action: Mouse scrolled (652, 164) with delta (0, 0)
Screenshot: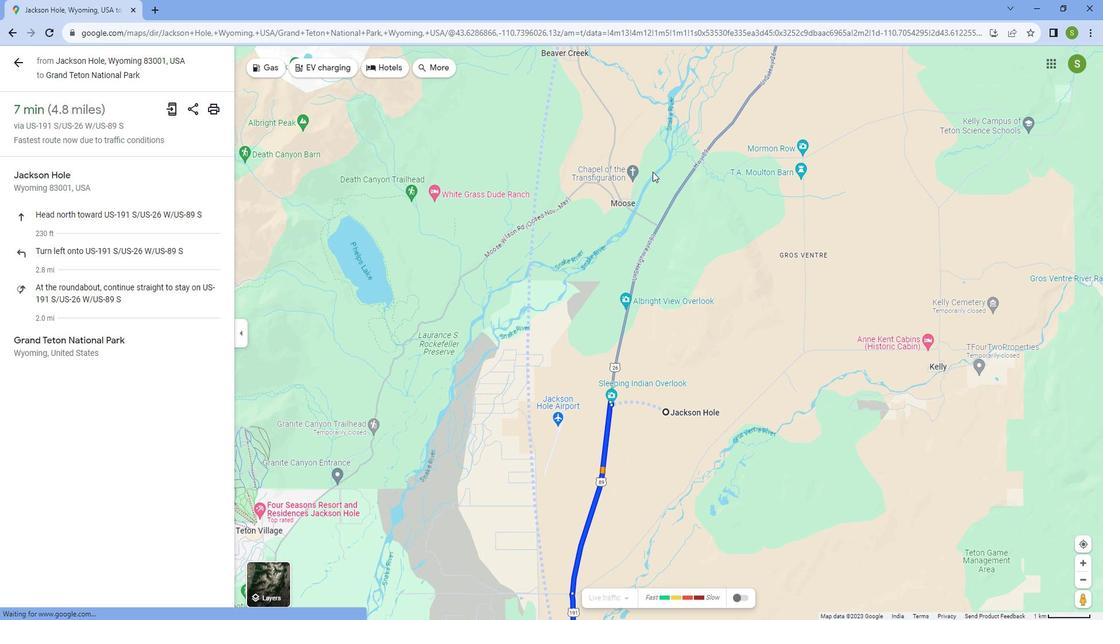
Action: Mouse scrolled (652, 164) with delta (0, 0)
Screenshot: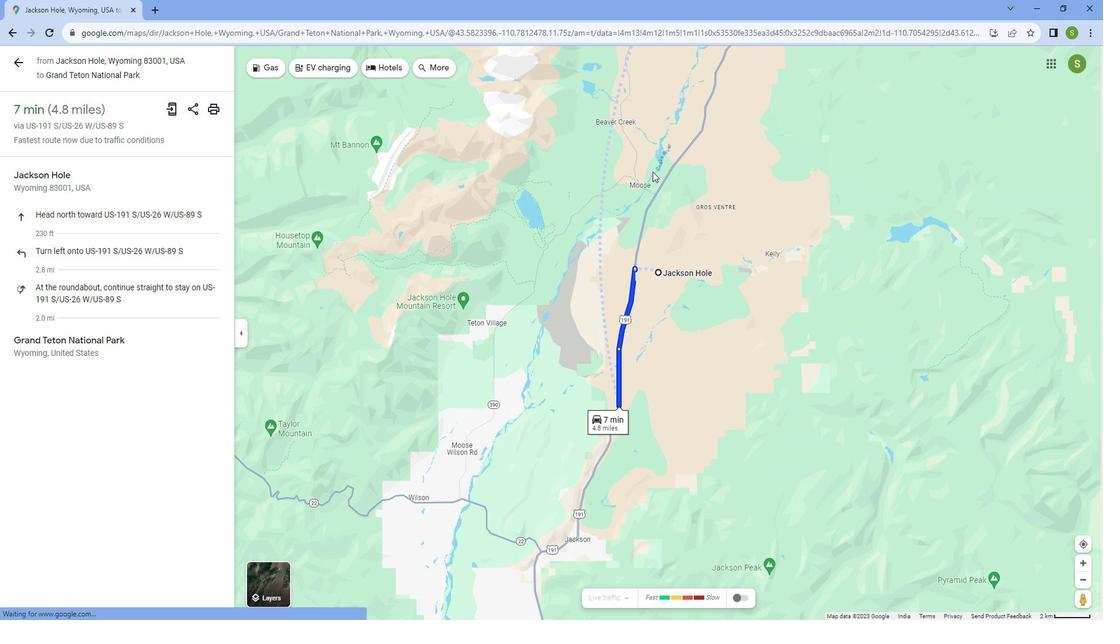 
Action: Mouse scrolled (652, 164) with delta (0, 0)
Screenshot: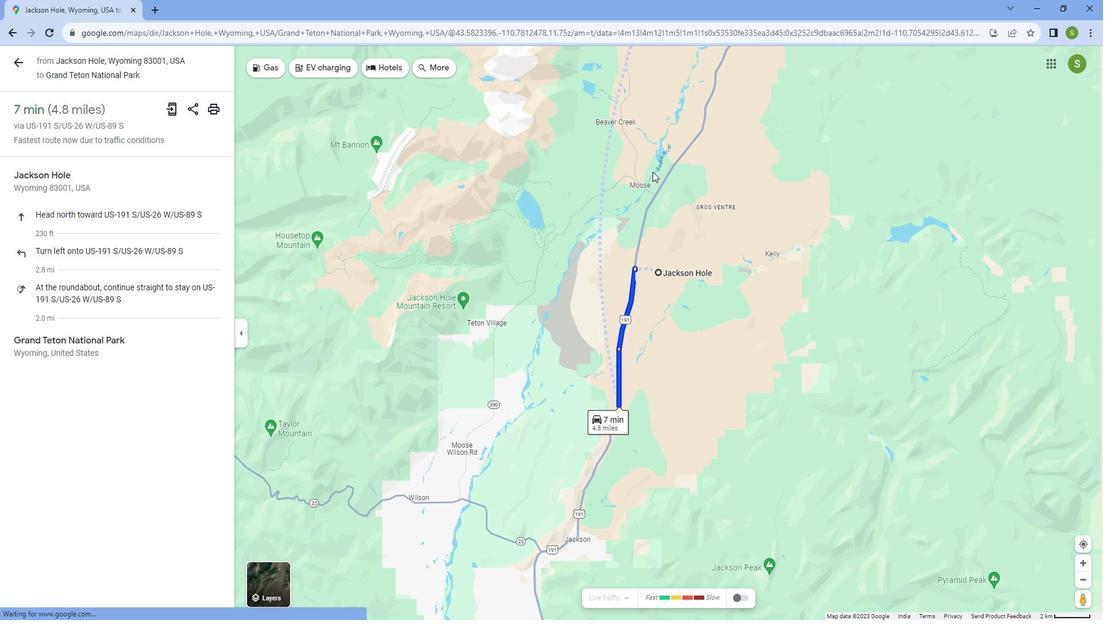 
Action: Mouse scrolled (652, 164) with delta (0, 0)
Screenshot: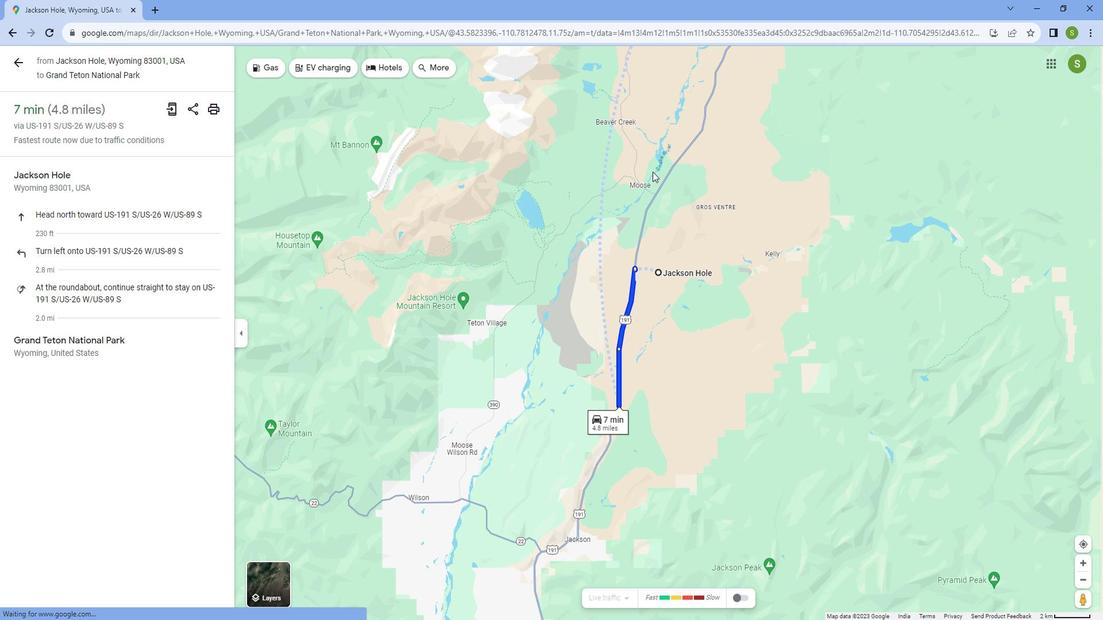 
Action: Mouse scrolled (652, 164) with delta (0, 0)
Screenshot: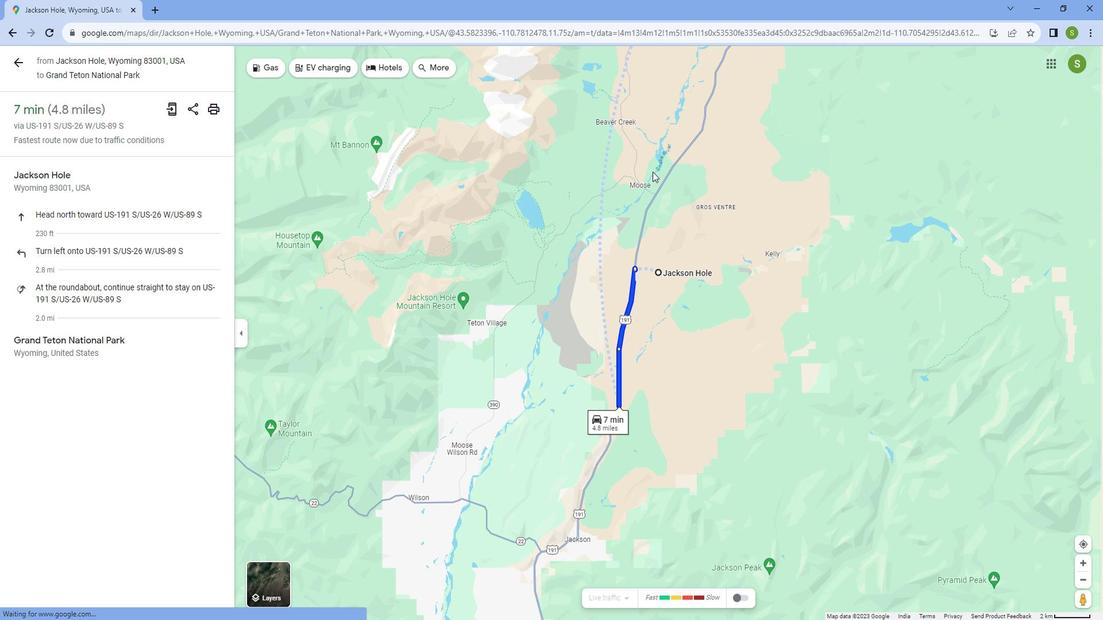 
Action: Mouse scrolled (652, 164) with delta (0, 0)
Screenshot: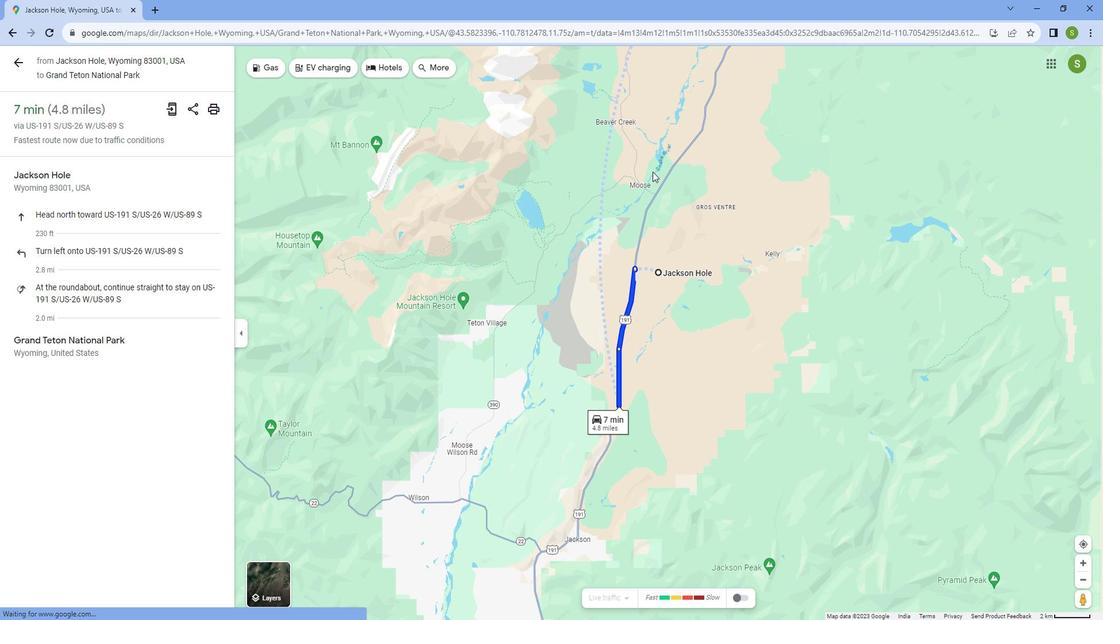
Action: Mouse scrolled (652, 164) with delta (0, 0)
Screenshot: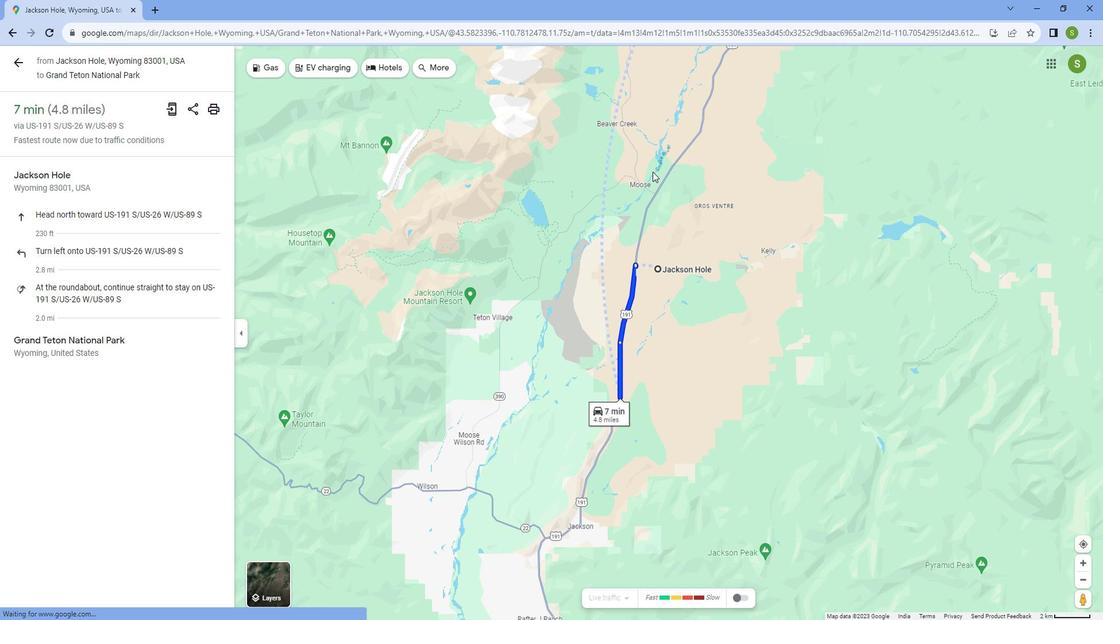 
Action: Mouse moved to (657, 60)
Screenshot: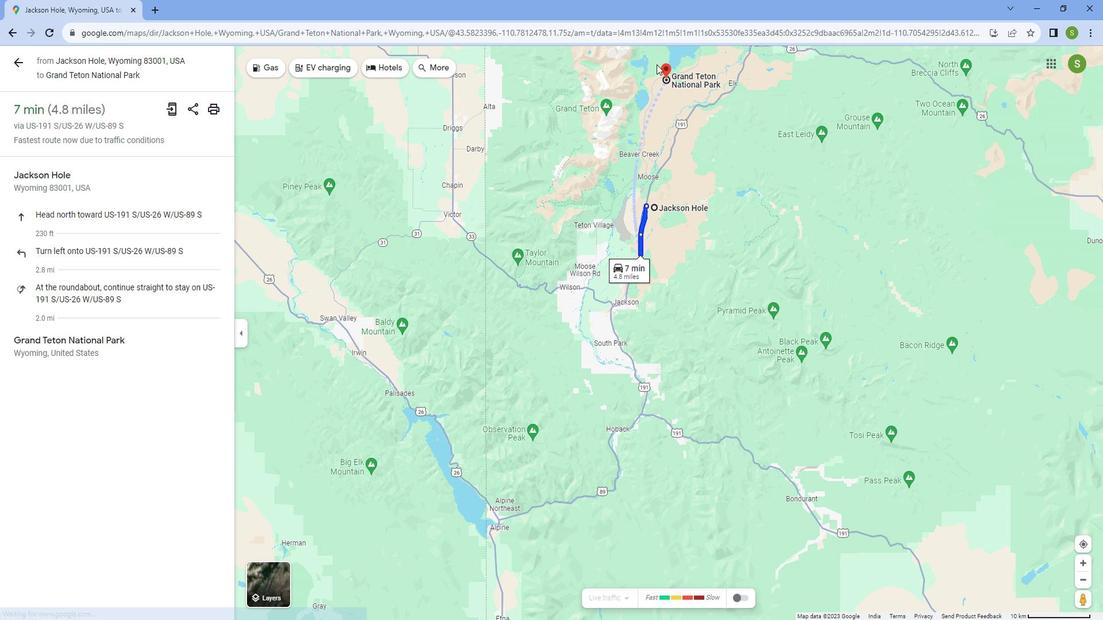 
Action: Mouse scrolled (657, 60) with delta (0, 0)
Screenshot: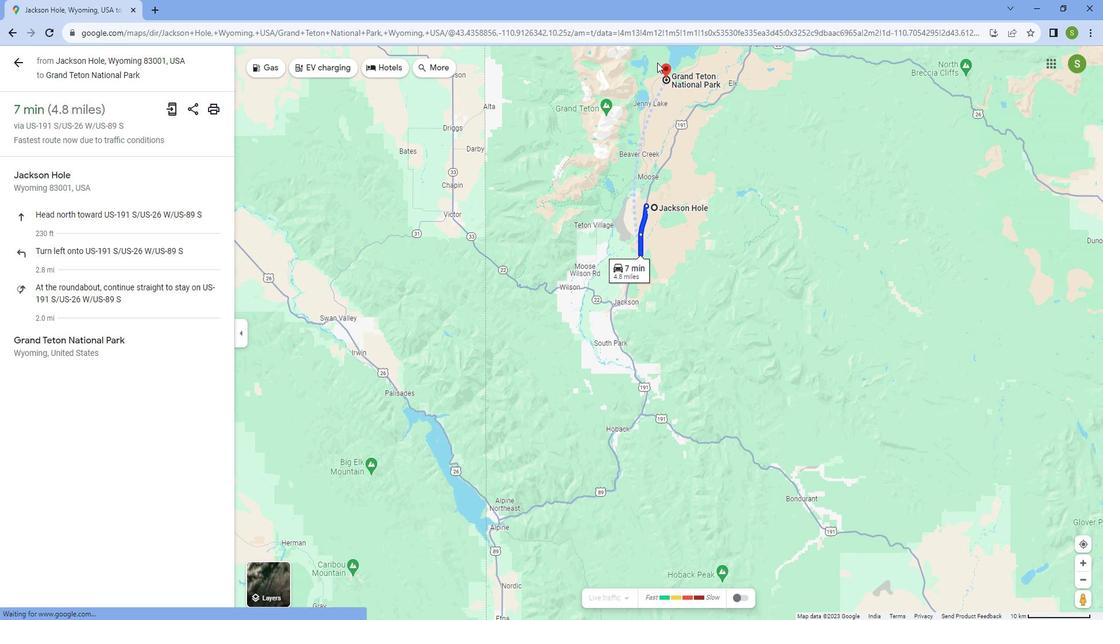
Action: Mouse scrolled (657, 60) with delta (0, 0)
Screenshot: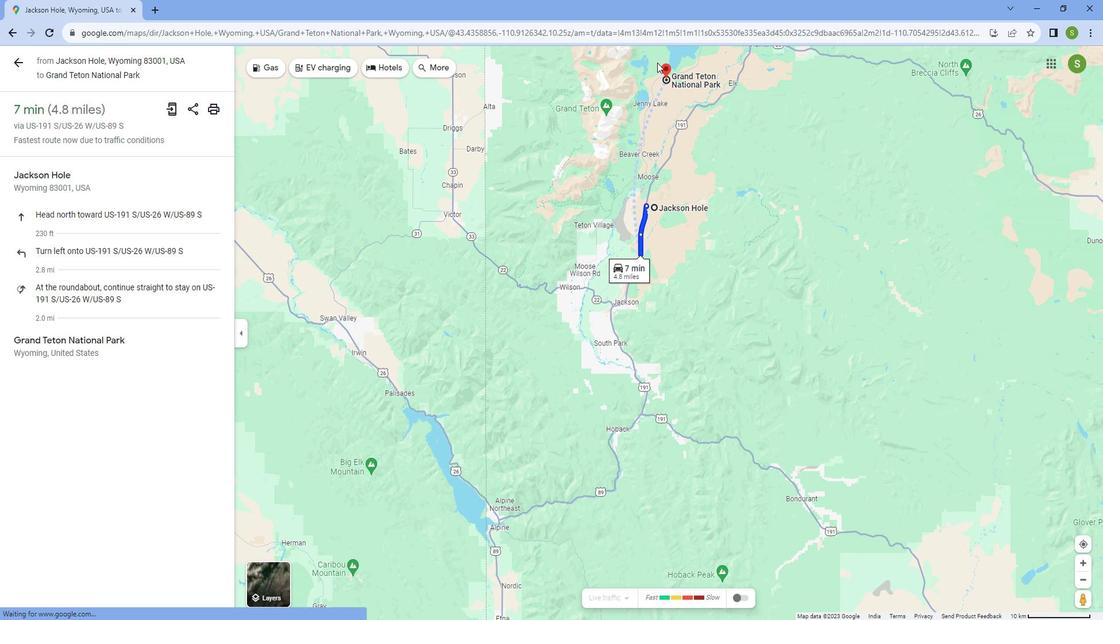 
Action: Mouse scrolled (657, 60) with delta (0, 0)
Screenshot: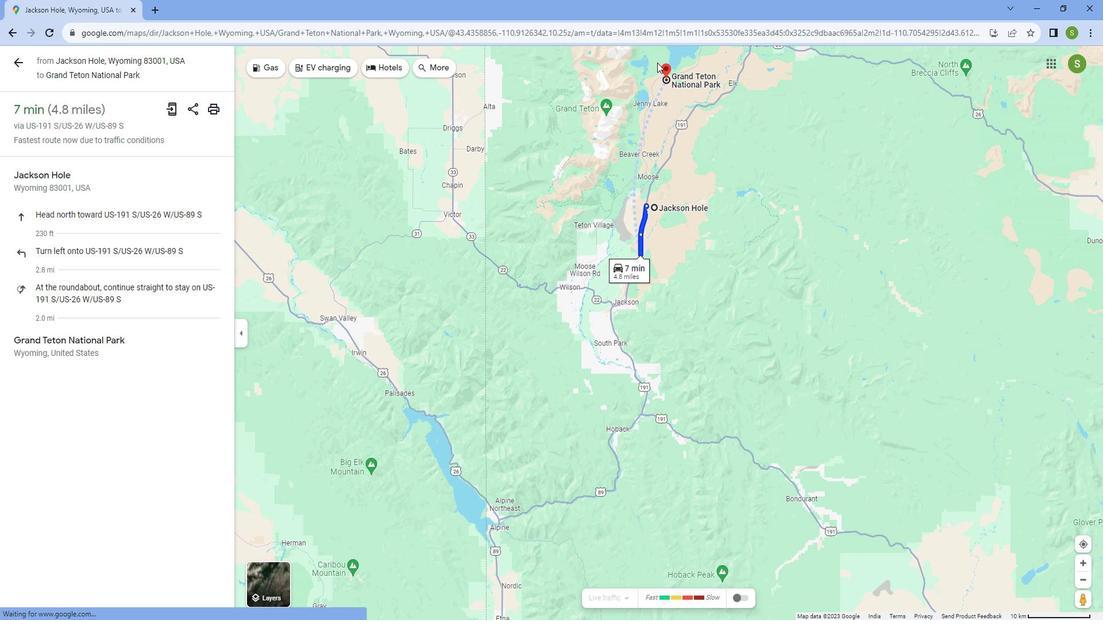 
Action: Mouse scrolled (657, 60) with delta (0, 0)
Screenshot: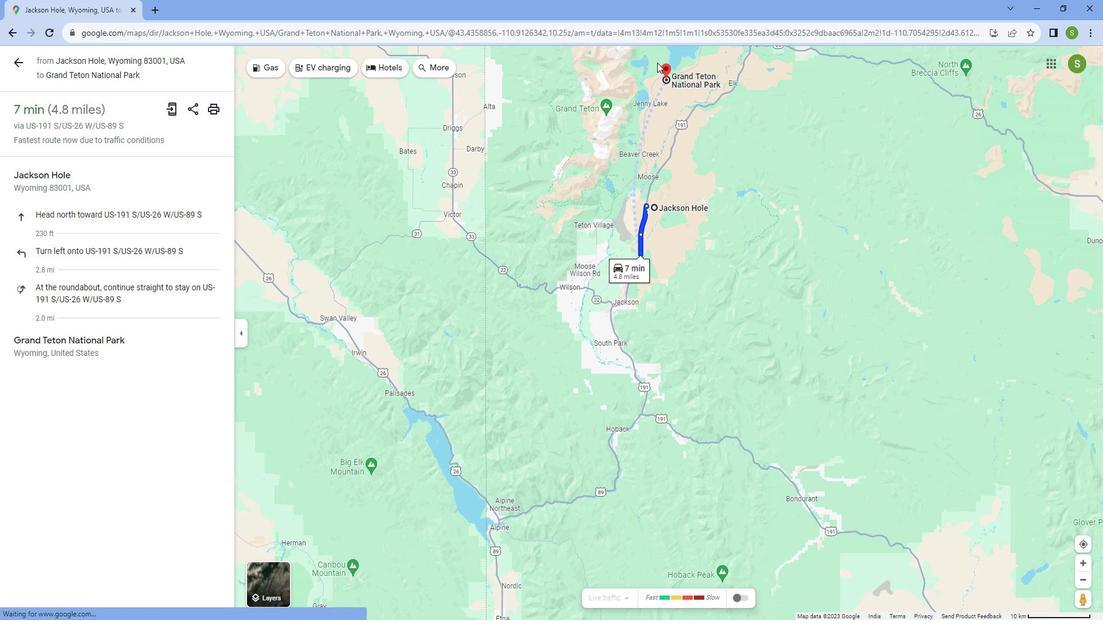 
Action: Mouse scrolled (657, 59) with delta (0, 0)
Screenshot: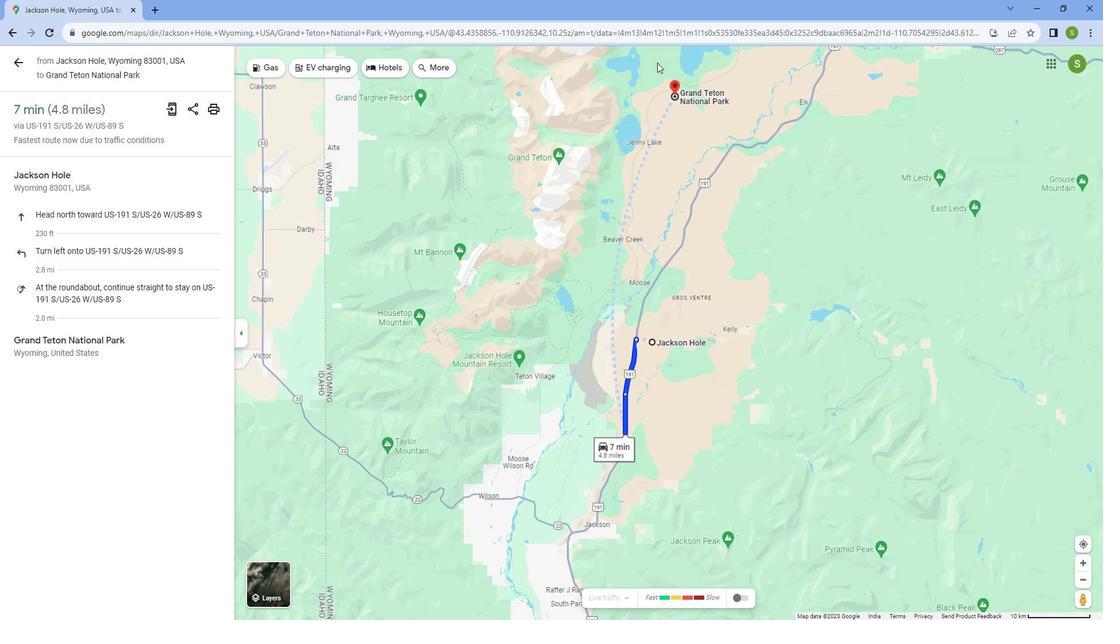 
Action: Mouse scrolled (657, 60) with delta (0, 0)
Screenshot: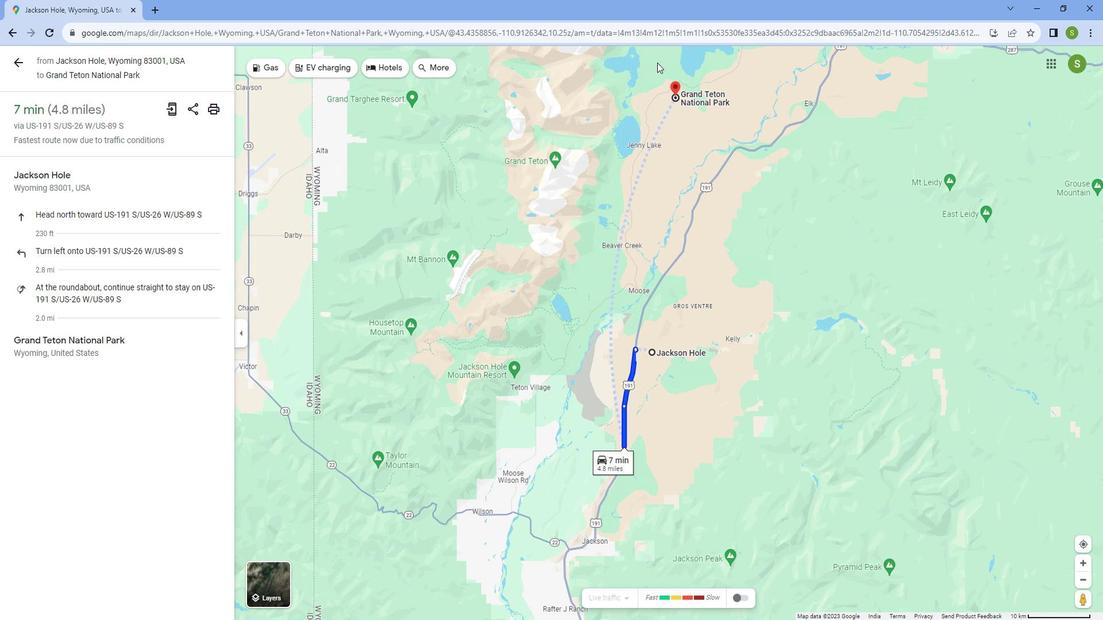 
Action: Mouse scrolled (657, 60) with delta (0, 0)
Screenshot: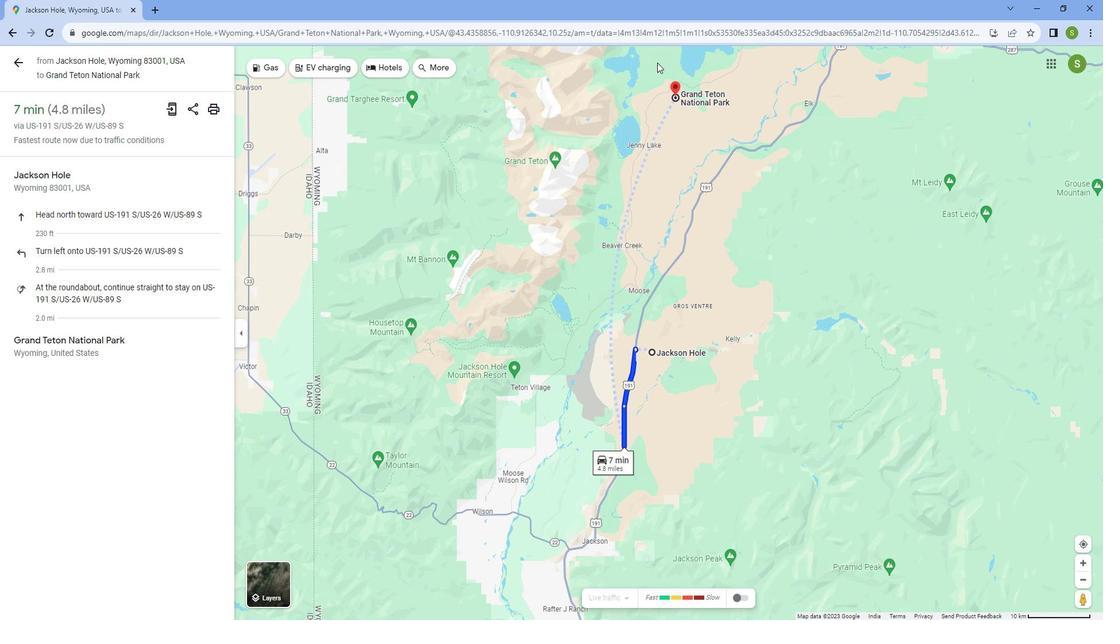 
Action: Mouse scrolled (657, 60) with delta (0, 0)
Screenshot: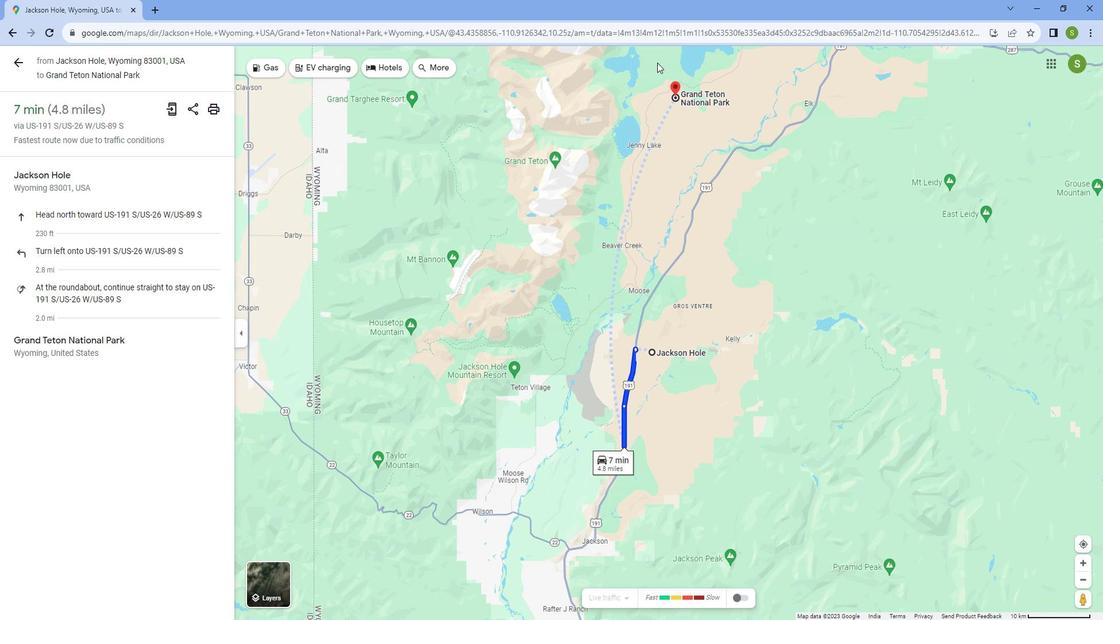 
Action: Mouse scrolled (657, 60) with delta (0, 0)
Screenshot: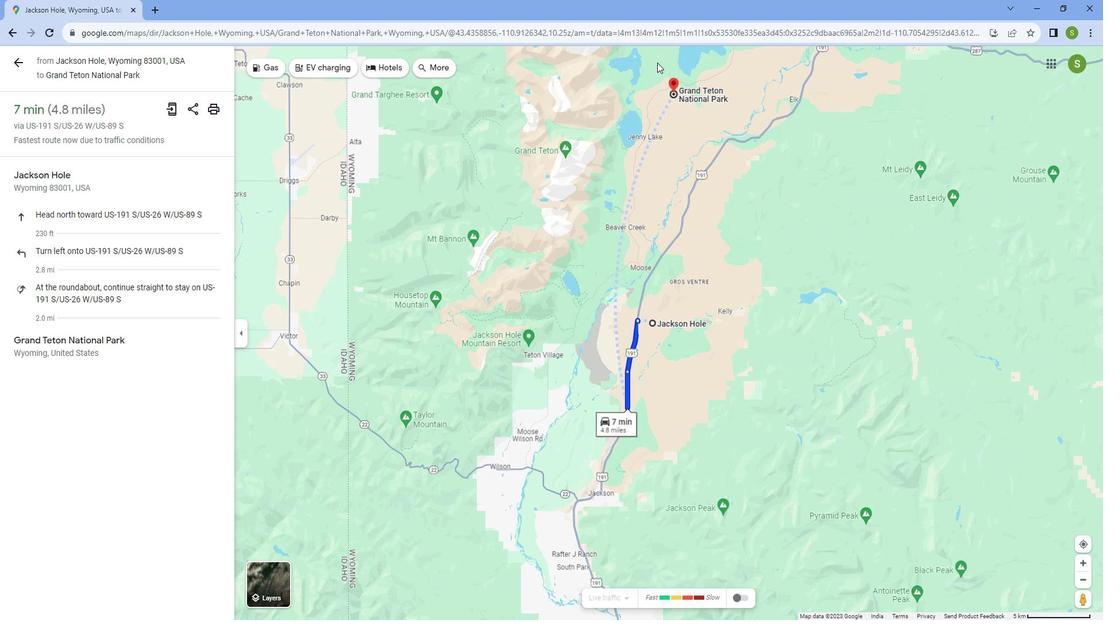 
Action: Mouse scrolled (657, 59) with delta (0, 0)
Screenshot: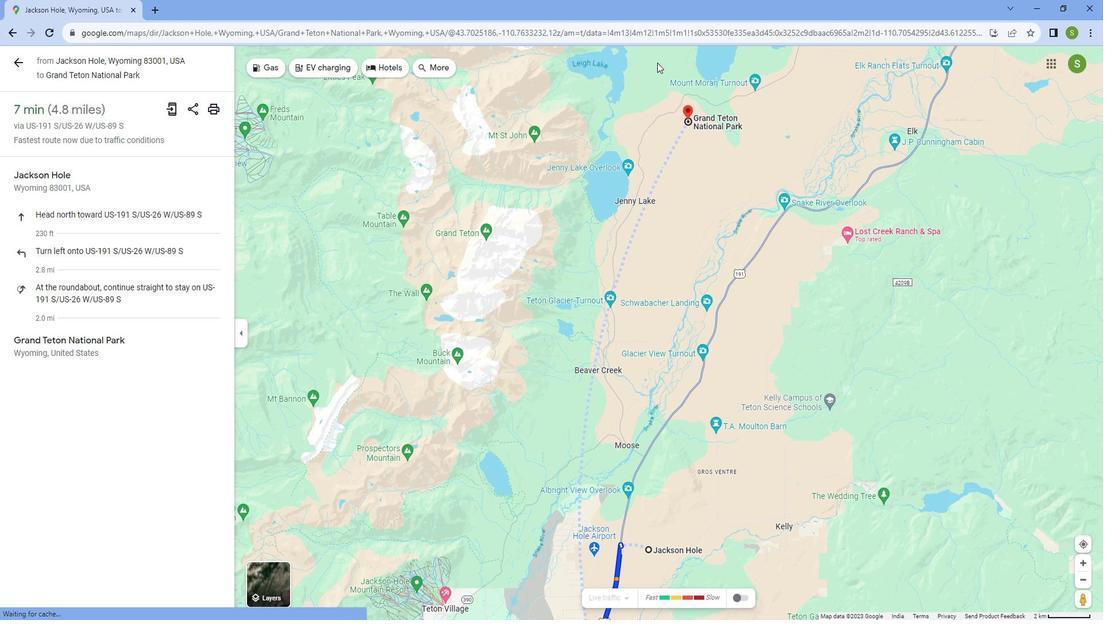 
Action: Mouse scrolled (657, 59) with delta (0, 0)
Screenshot: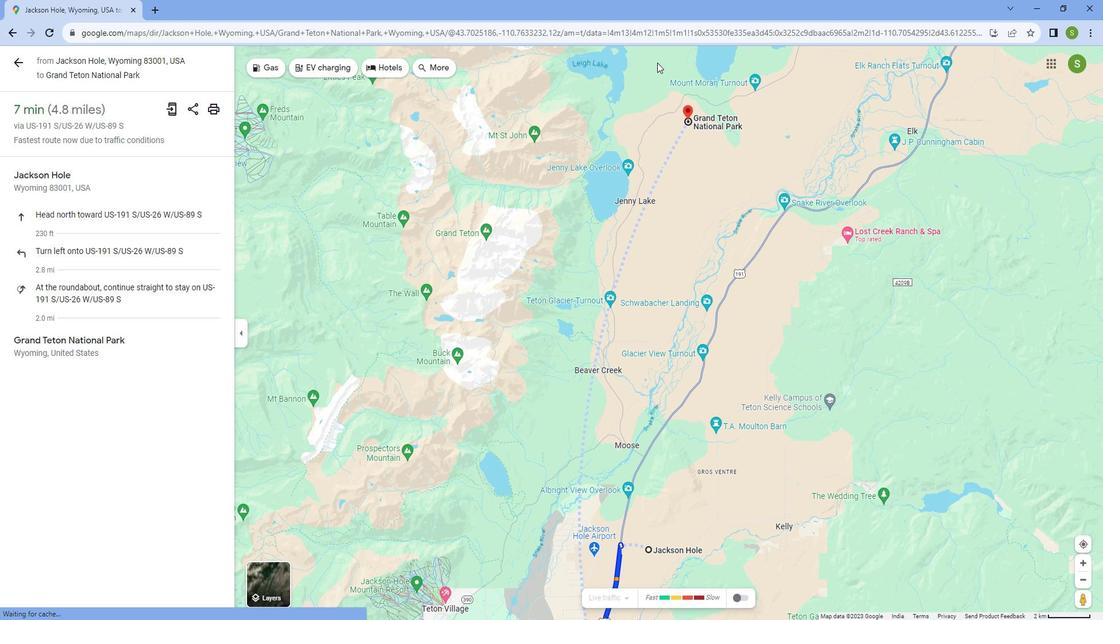 
Action: Mouse scrolled (657, 59) with delta (0, 0)
Screenshot: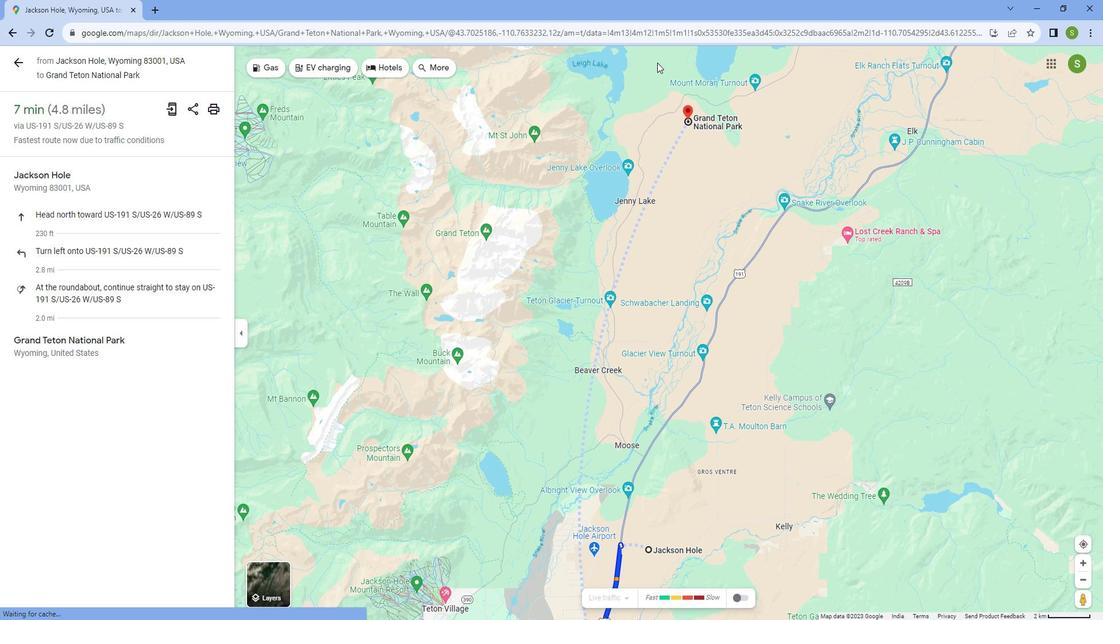 
Action: Mouse scrolled (657, 59) with delta (0, 0)
Screenshot: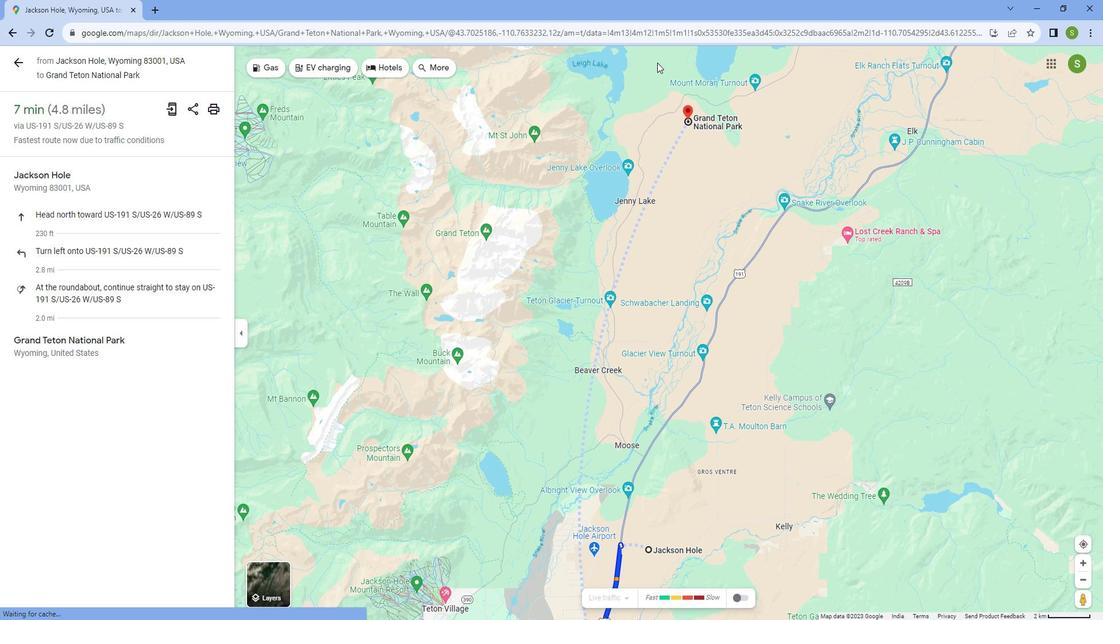 
Action: Mouse scrolled (657, 59) with delta (0, 0)
Screenshot: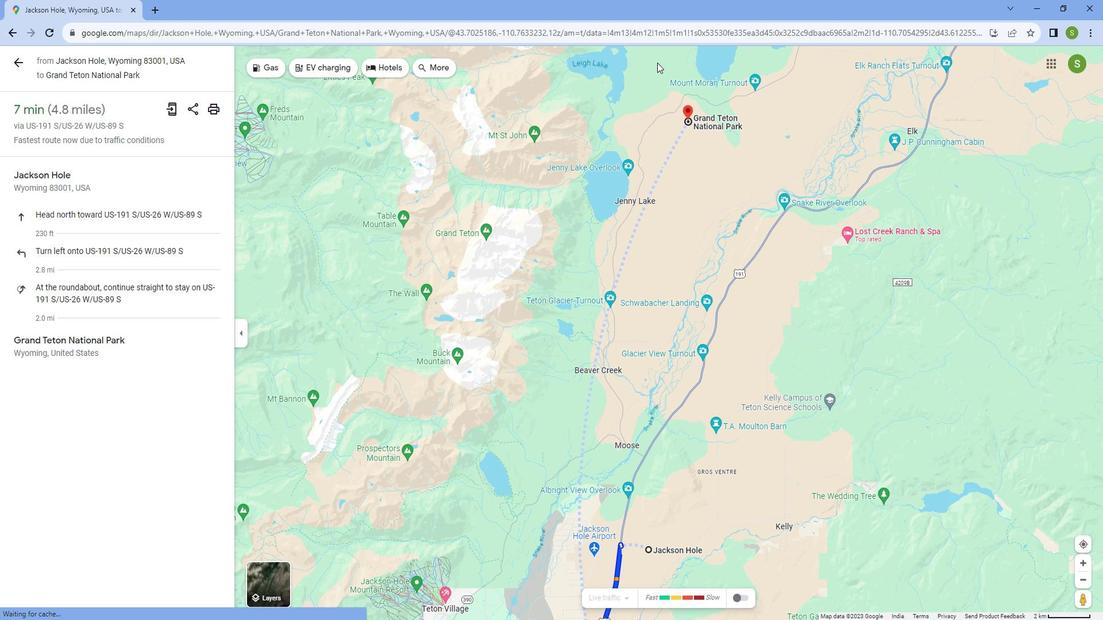 
Action: Mouse scrolled (657, 60) with delta (0, 0)
Screenshot: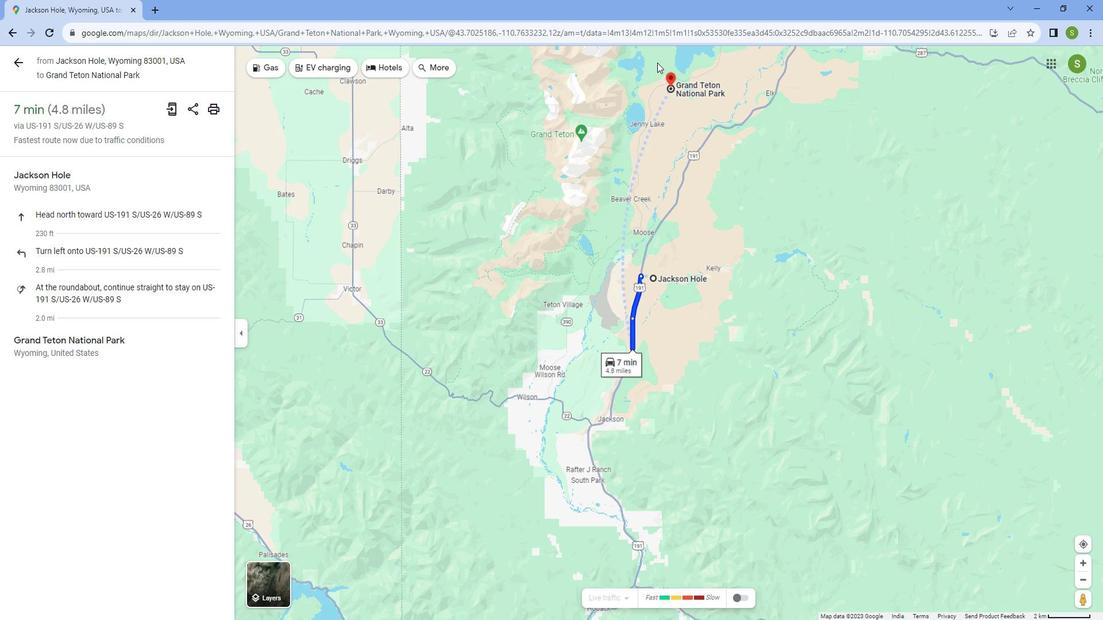 
Action: Mouse scrolled (657, 60) with delta (0, 0)
Screenshot: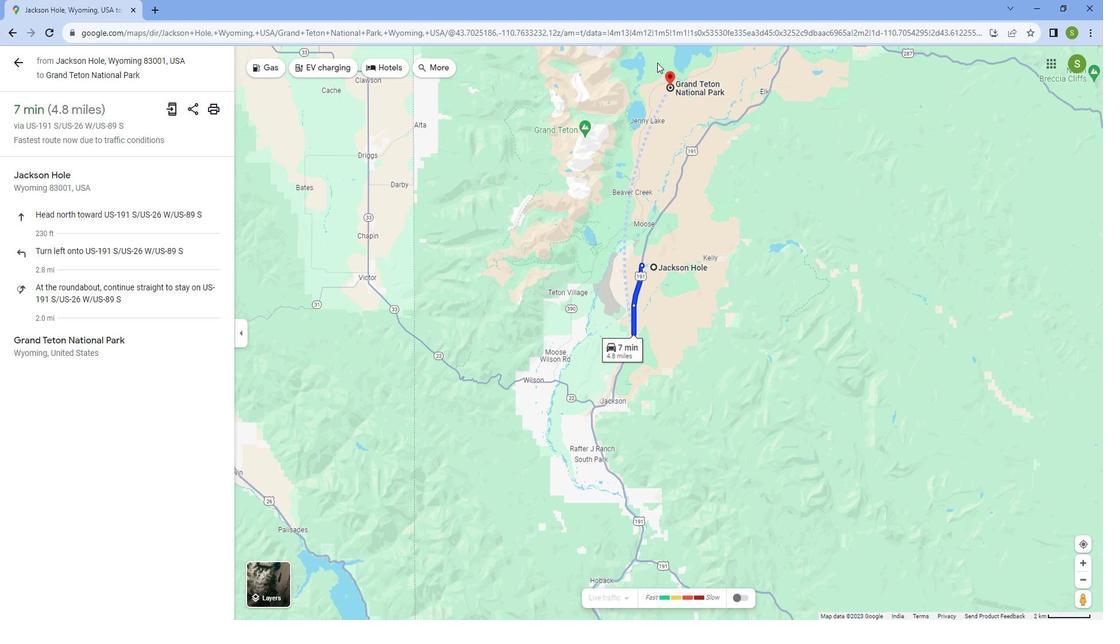
Action: Mouse scrolled (657, 60) with delta (0, 0)
Screenshot: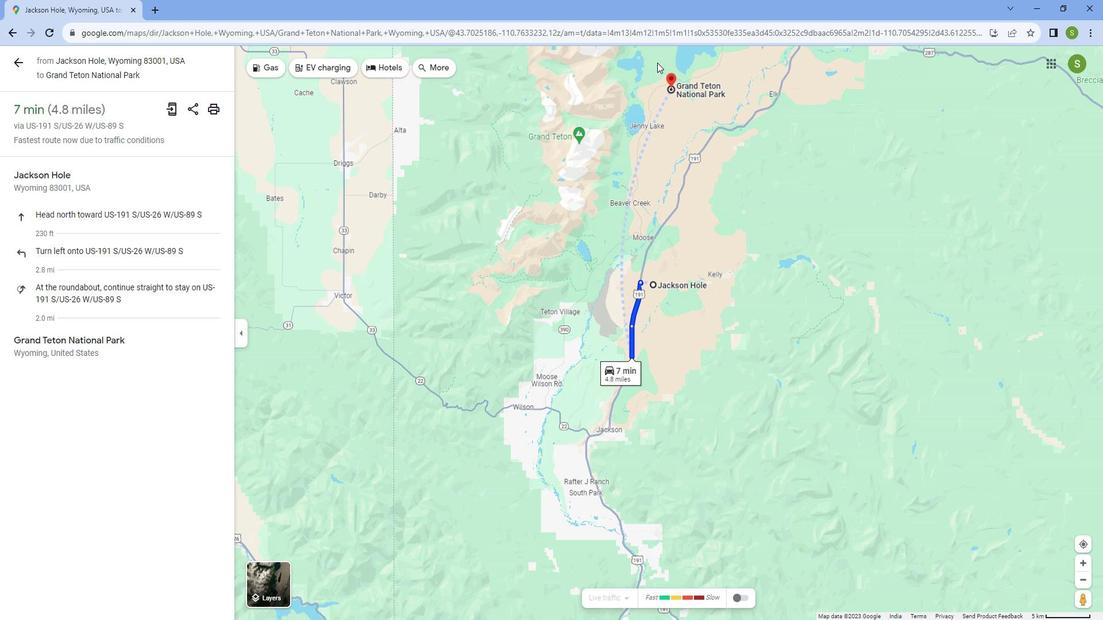 
Action: Mouse scrolled (657, 60) with delta (0, 0)
Screenshot: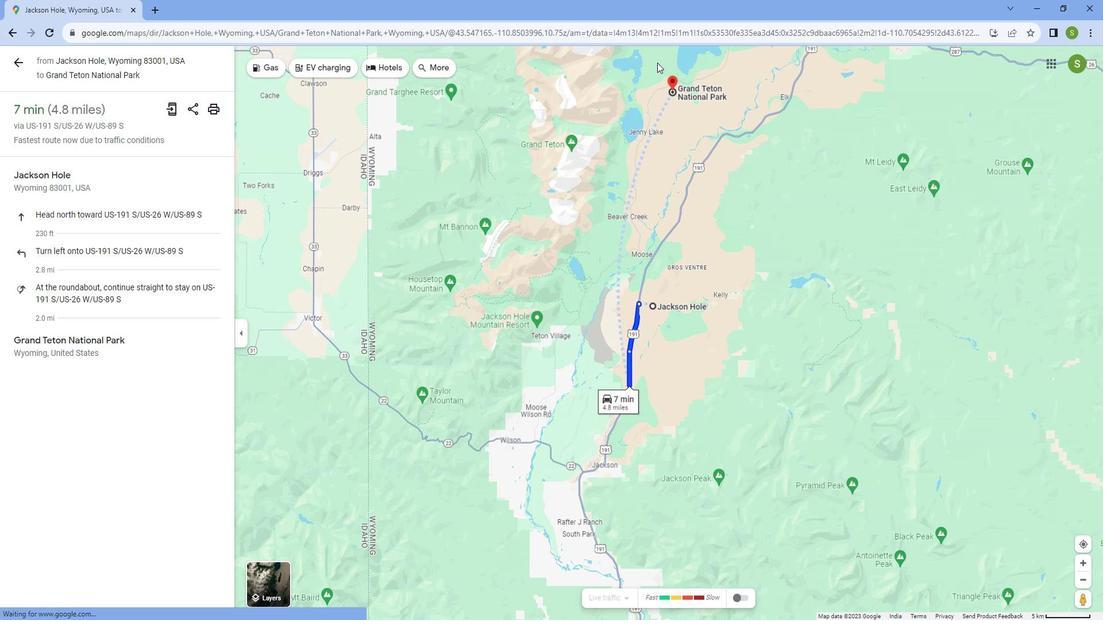 
Action: Mouse scrolled (657, 60) with delta (0, 0)
Screenshot: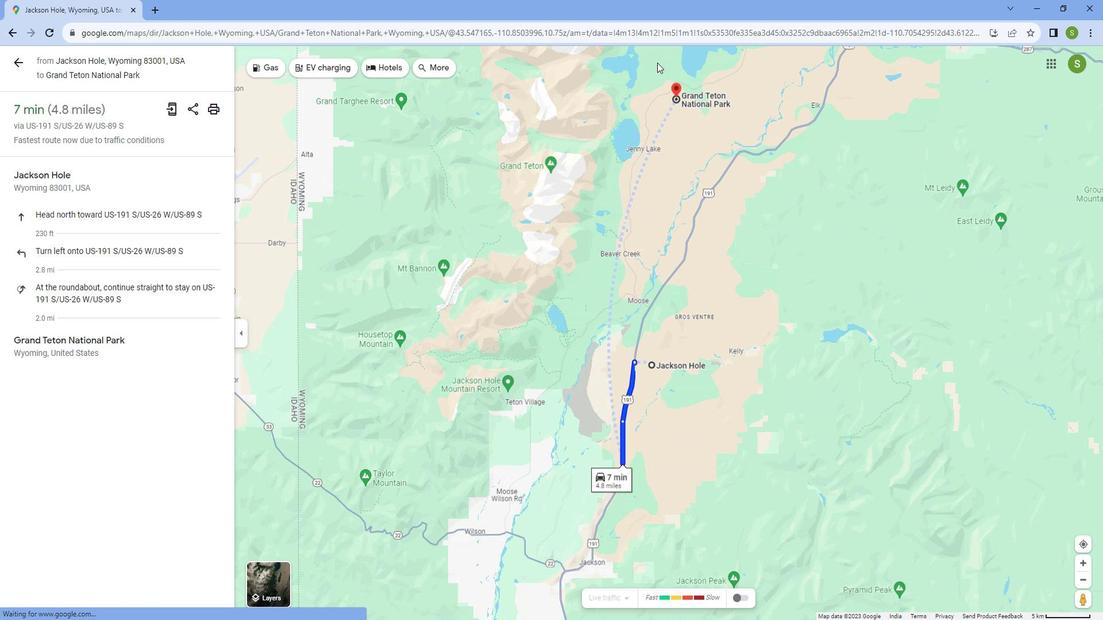 
Action: Mouse moved to (19, 62)
Screenshot: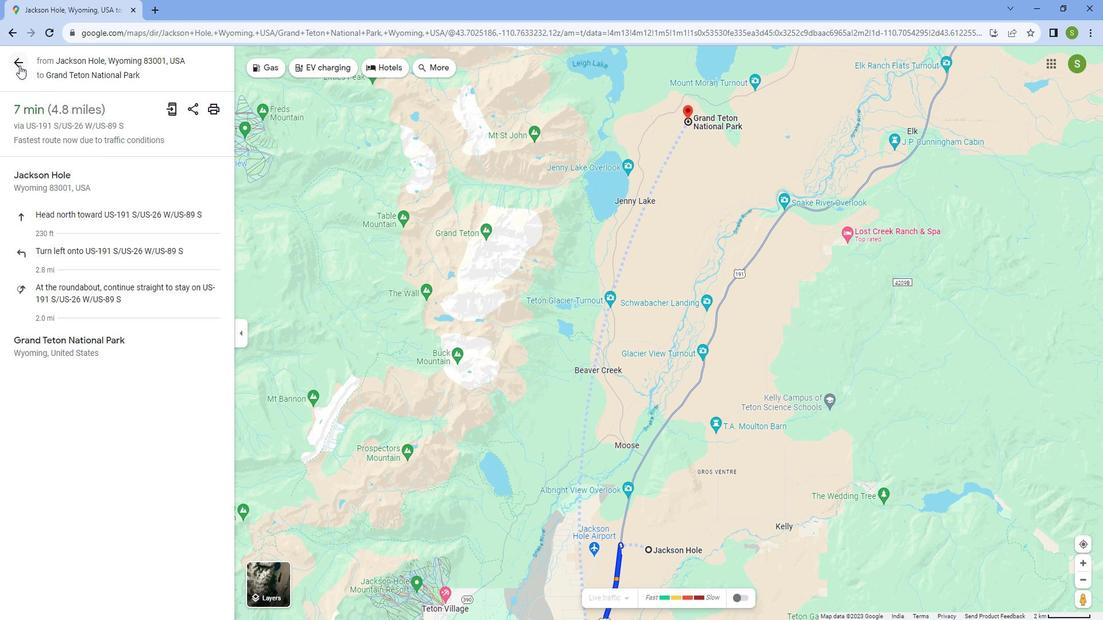 
Action: Mouse pressed left at (19, 62)
Screenshot: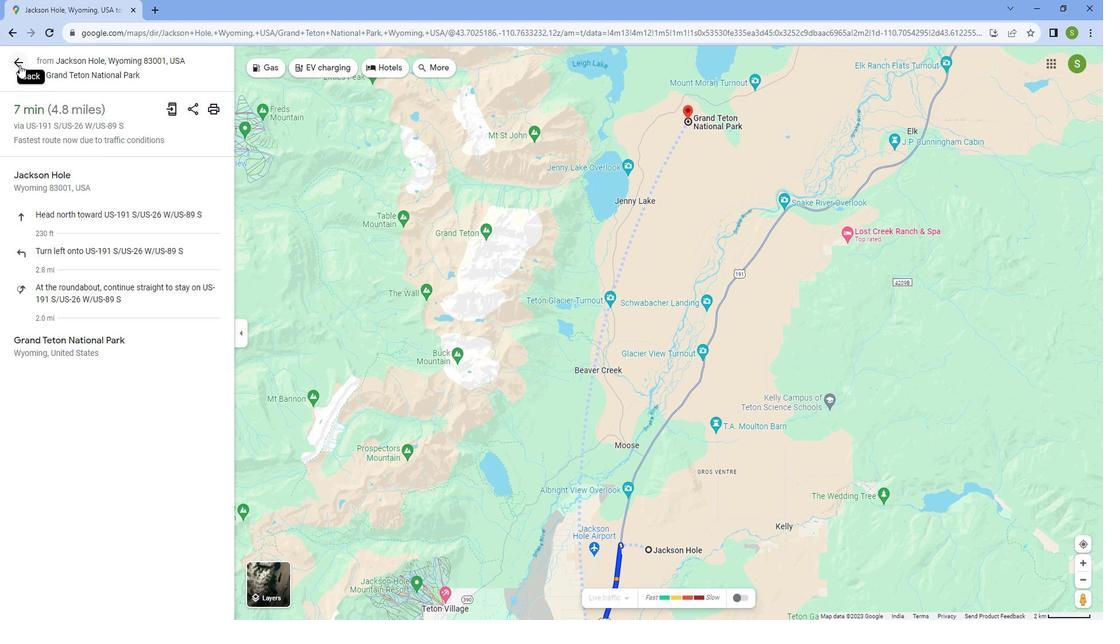 
Action: Mouse moved to (552, 293)
Screenshot: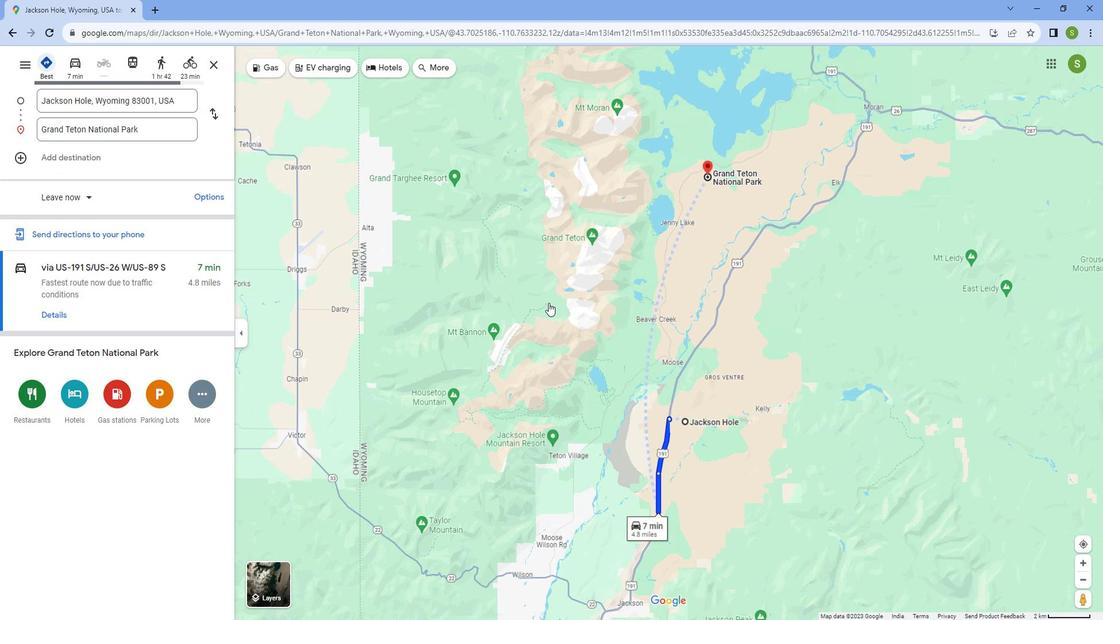 
